 Task: Open Card Cloud Migration Planning in Board Product Development to Workspace Information Management and add a team member Softage.3@softage.net, a label Green, a checklist Patent Application, an attachment from your computer, a color Green and finally, add a card description 'Create and send out employee engagement survey on company vision' and a comment 'Given the potential impact of this task on our company culture of innovation, let us ensure that we approach it with a sense of curiosity and a willingness to explore new ideas.'. Add a start date 'Jan 07, 1900' with a due date 'Jan 14, 1900'
Action: Mouse moved to (568, 147)
Screenshot: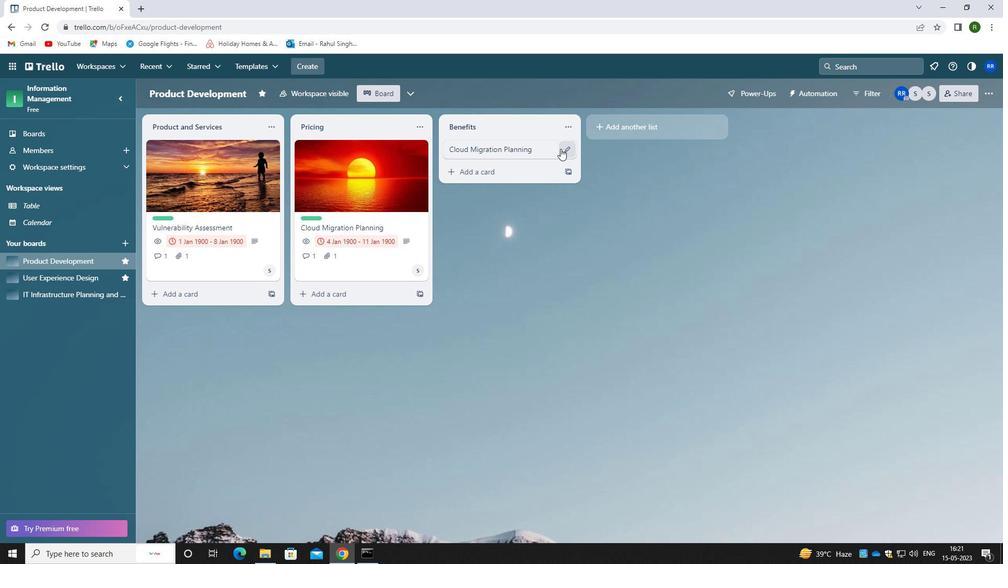 
Action: Mouse pressed left at (568, 147)
Screenshot: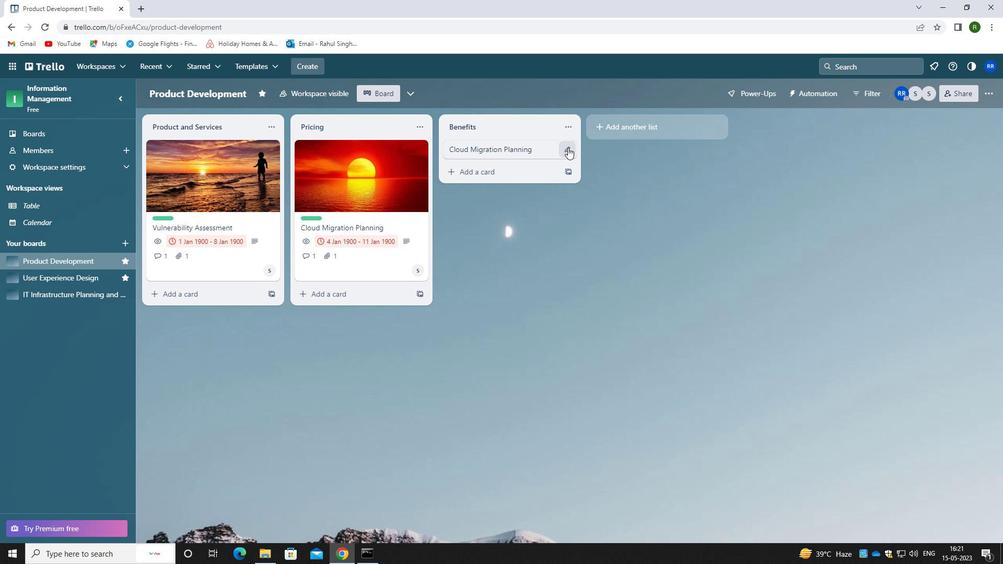 
Action: Mouse moved to (600, 146)
Screenshot: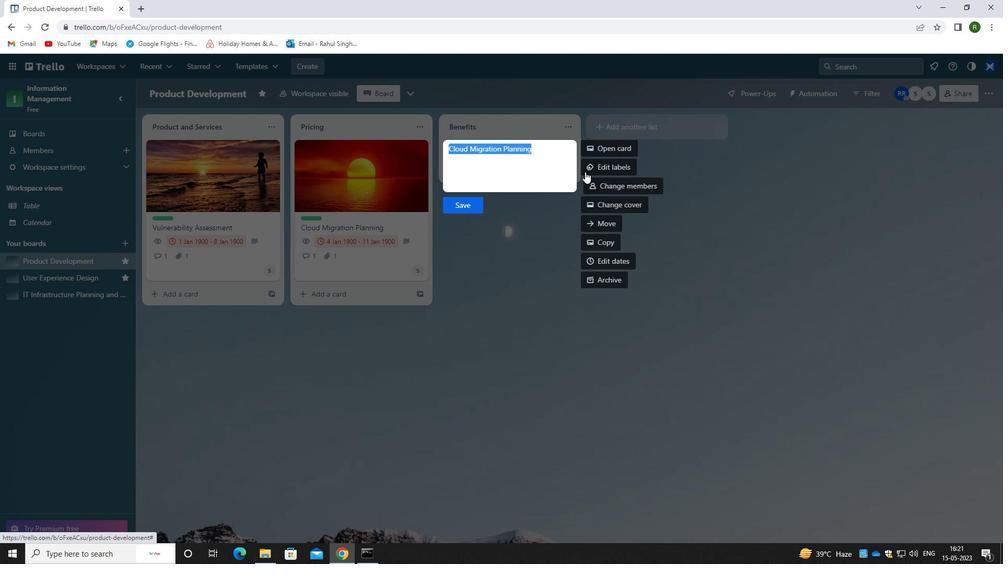 
Action: Mouse pressed left at (600, 146)
Screenshot: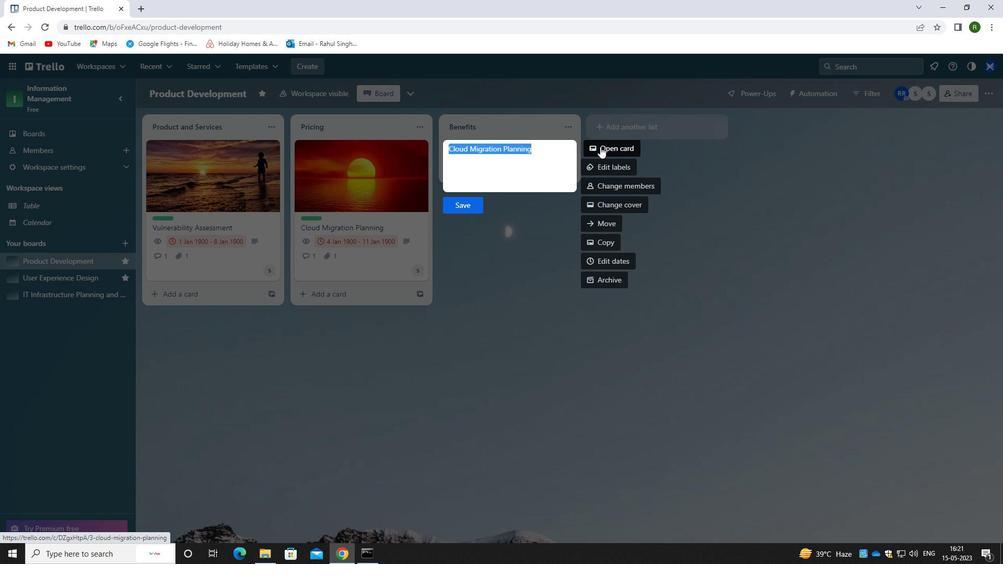 
Action: Mouse moved to (623, 183)
Screenshot: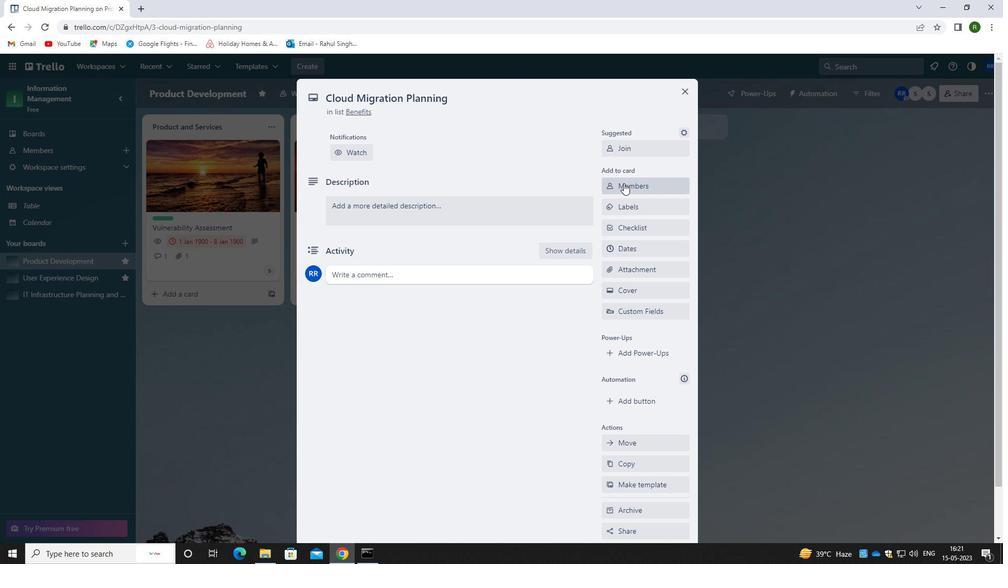 
Action: Mouse pressed left at (623, 183)
Screenshot: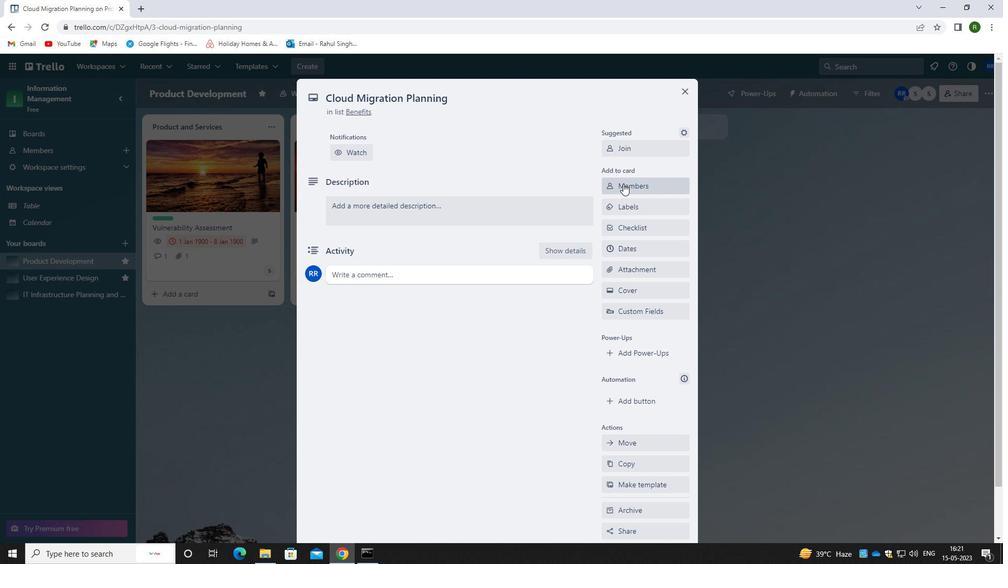 
Action: Mouse moved to (652, 218)
Screenshot: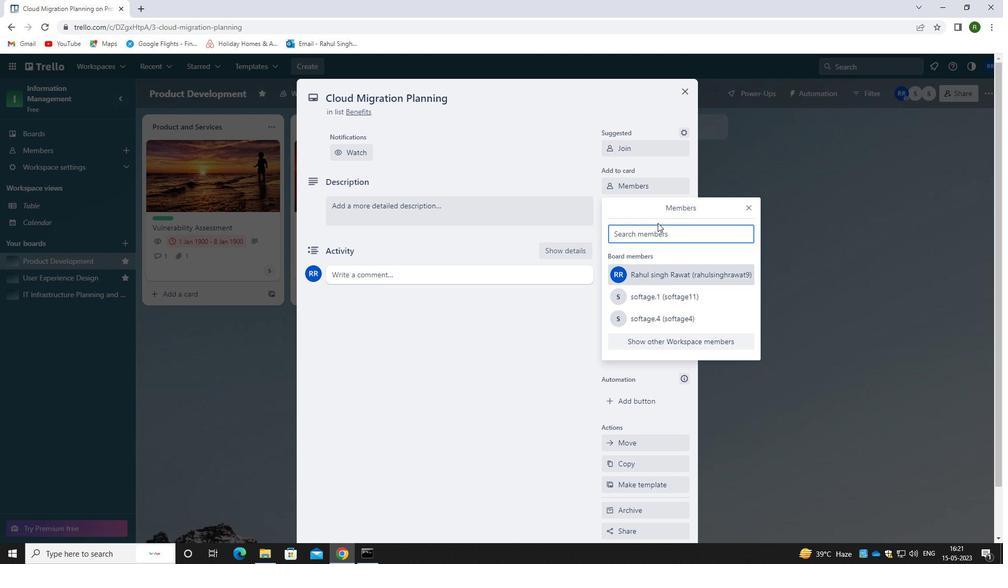 
Action: Key pressed <Key.caps_lock>s<Key.caps_lock>oftage.3<Key.shift>@SOFTAGE.NET
Screenshot: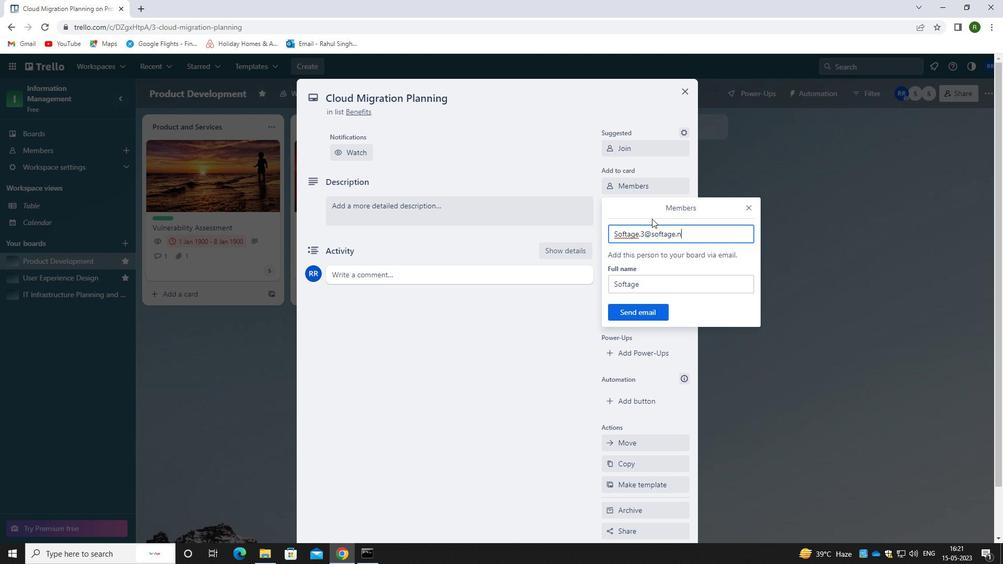
Action: Mouse moved to (630, 304)
Screenshot: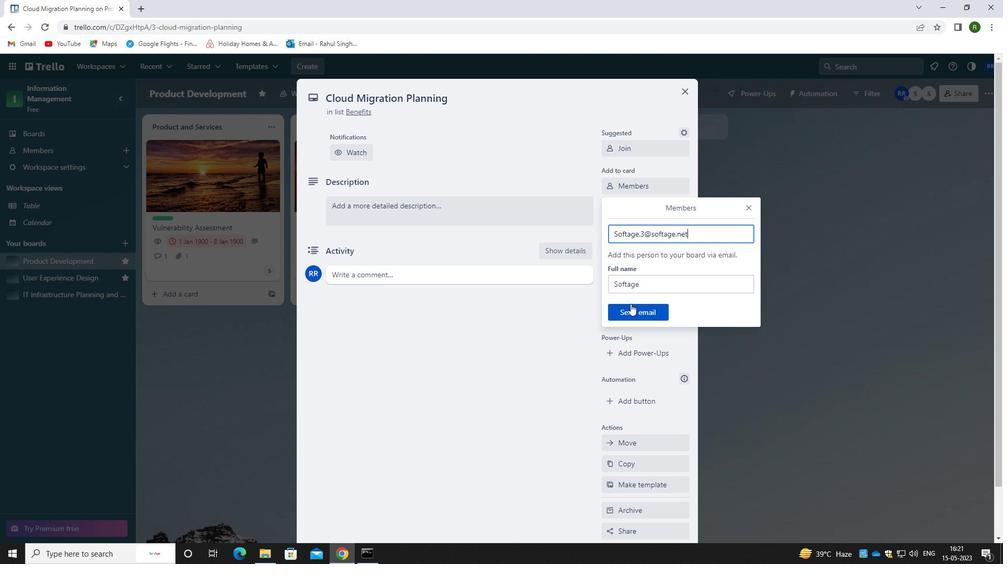 
Action: Mouse pressed left at (630, 304)
Screenshot: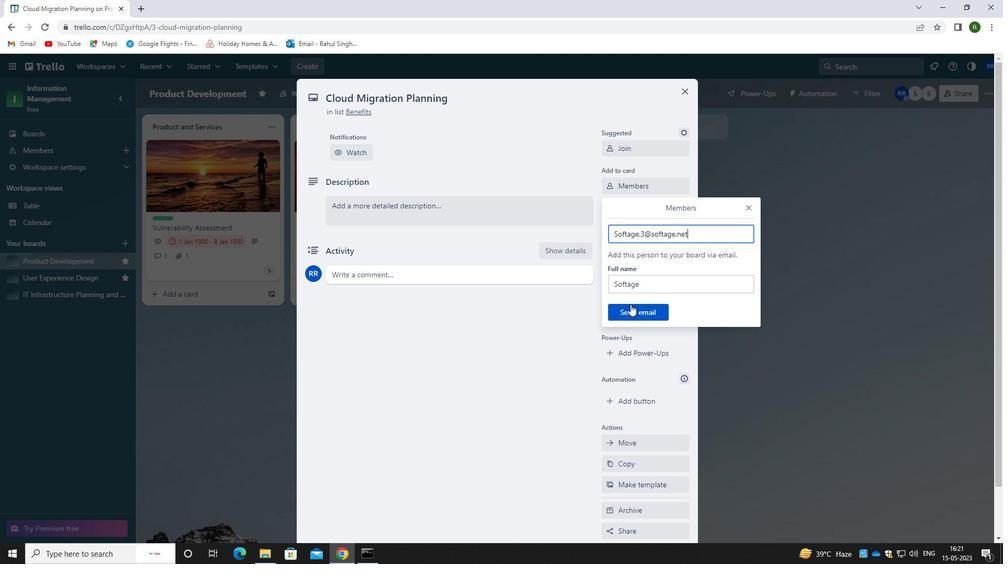 
Action: Mouse moved to (627, 209)
Screenshot: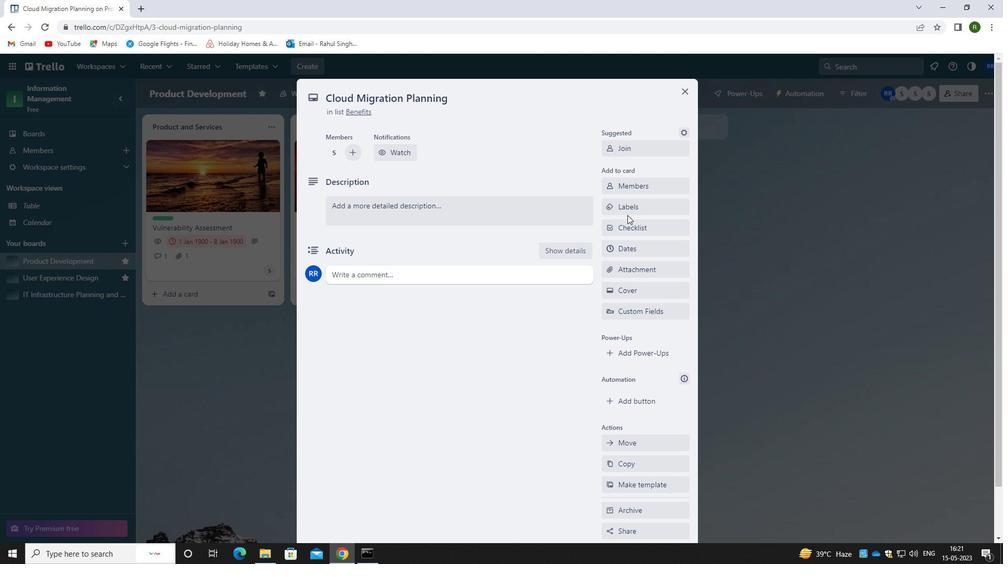 
Action: Mouse pressed left at (627, 209)
Screenshot: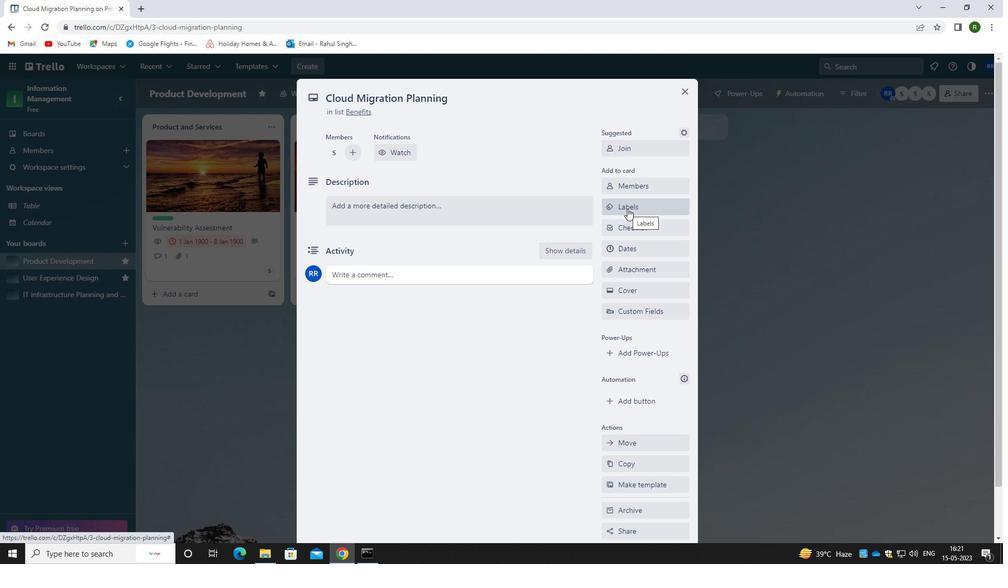 
Action: Mouse moved to (631, 255)
Screenshot: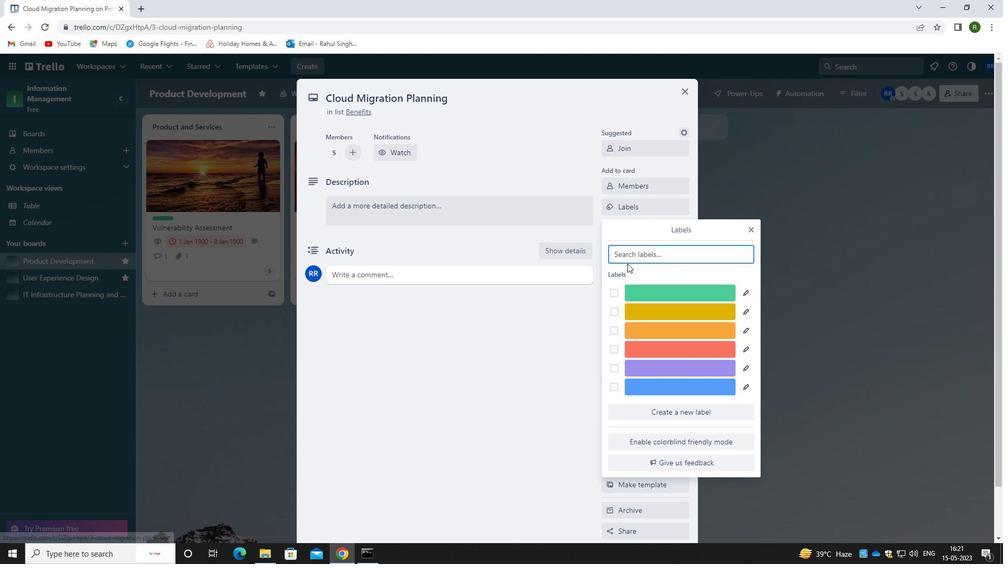 
Action: Key pressed GREEN
Screenshot: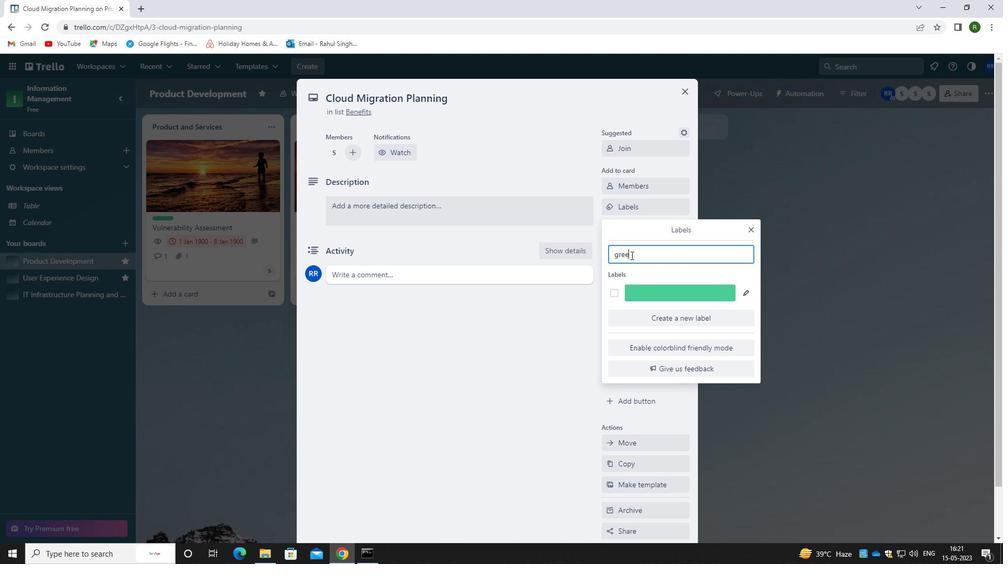 
Action: Mouse moved to (617, 294)
Screenshot: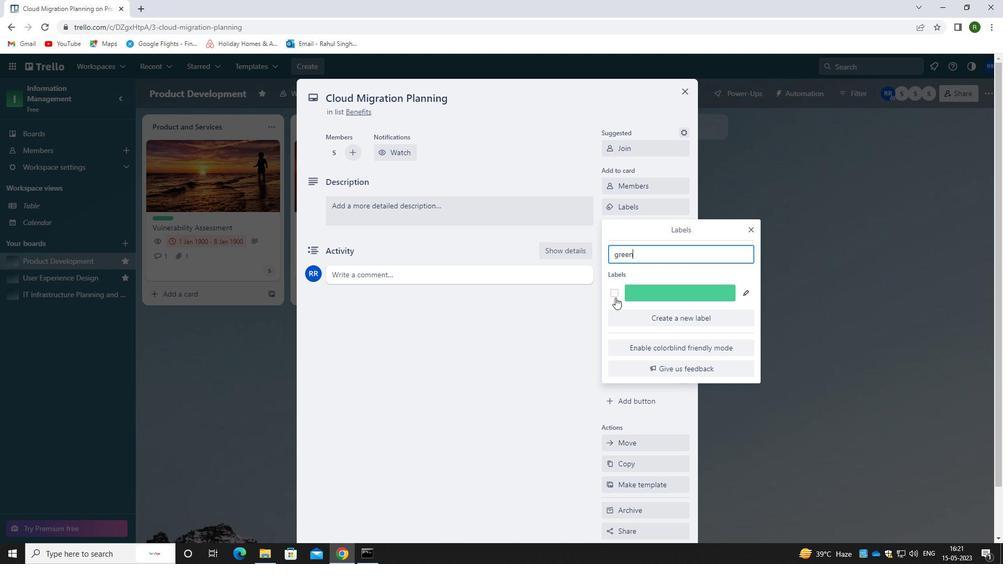
Action: Mouse pressed left at (617, 294)
Screenshot: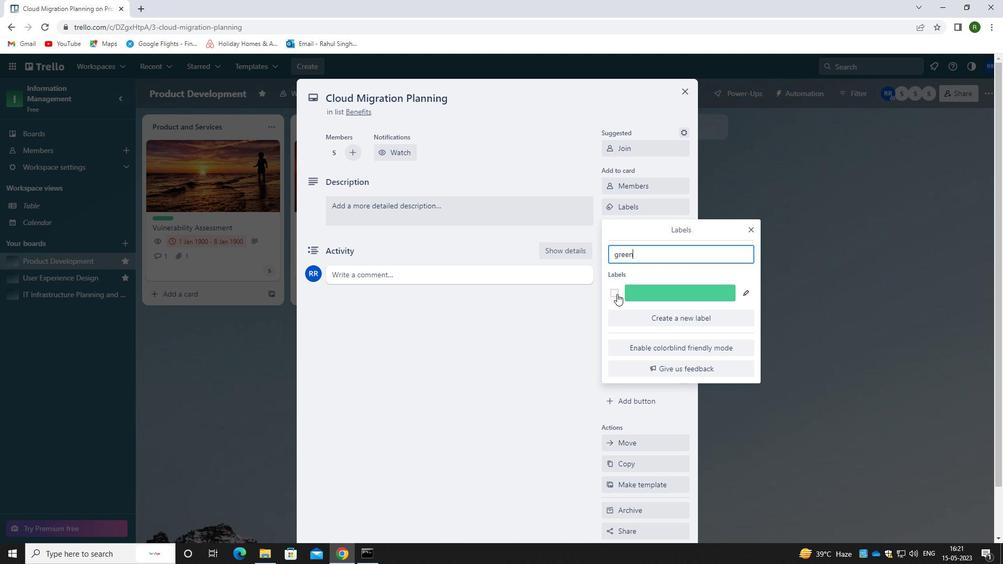 
Action: Mouse moved to (551, 362)
Screenshot: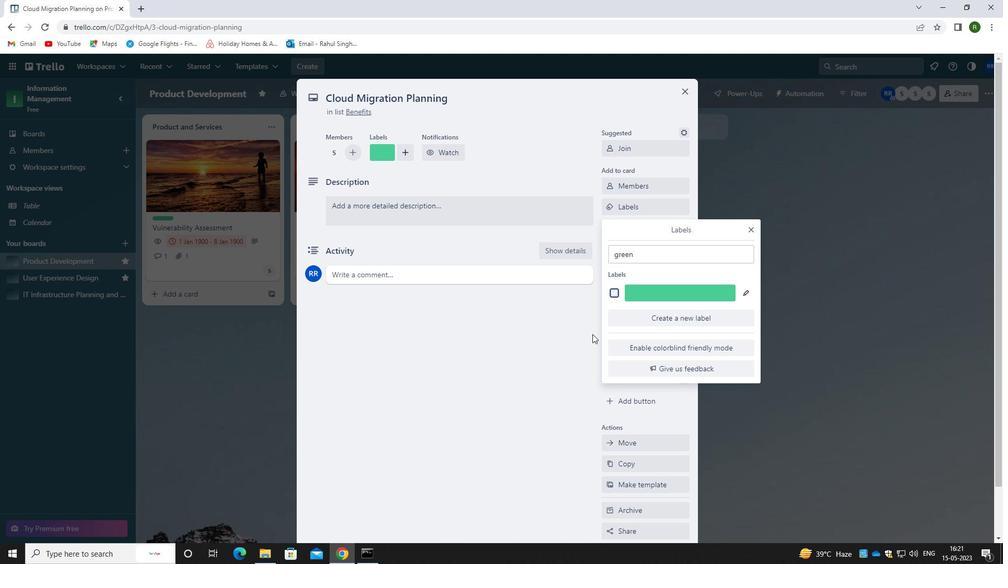 
Action: Mouse pressed left at (551, 362)
Screenshot: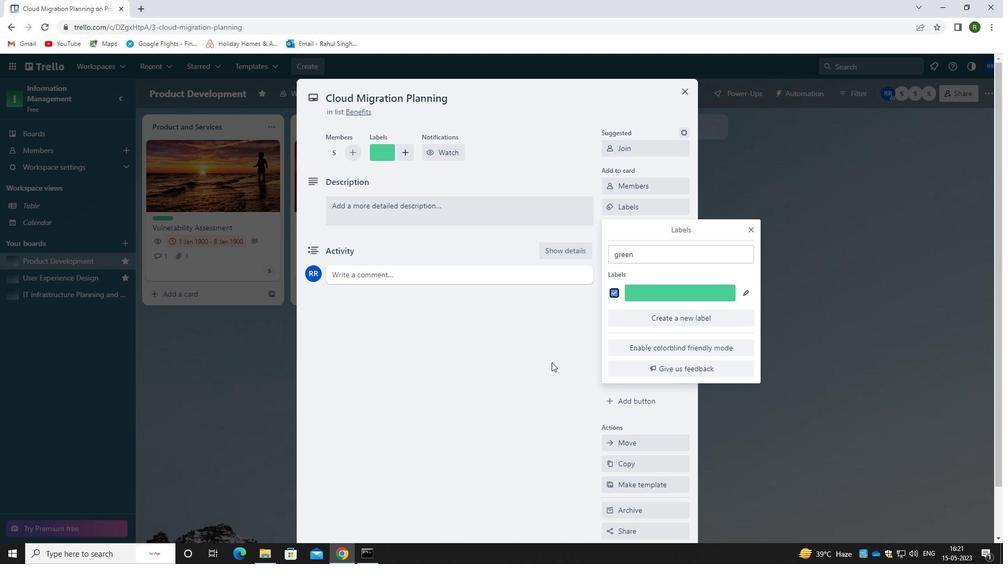
Action: Mouse moved to (632, 229)
Screenshot: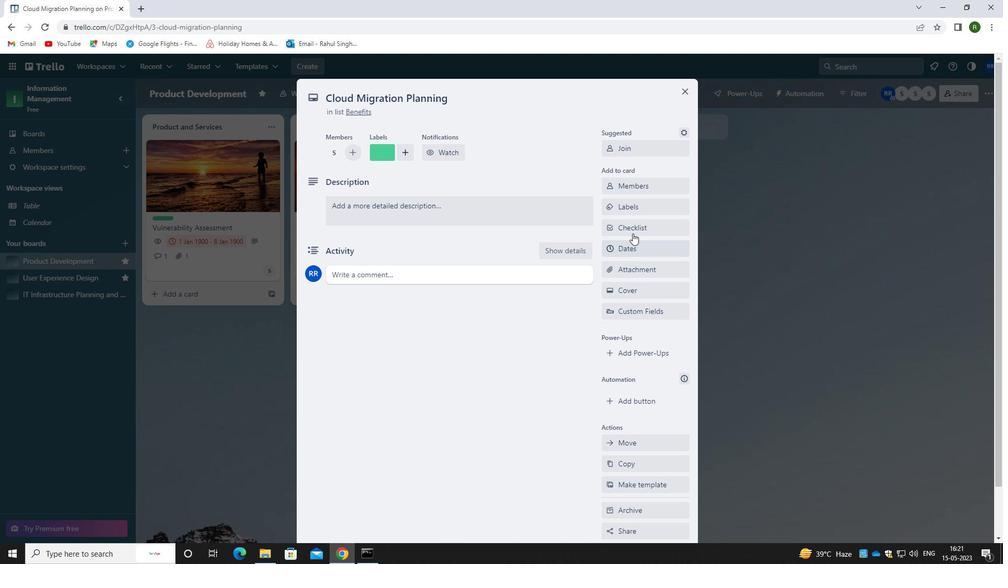 
Action: Mouse pressed left at (632, 229)
Screenshot: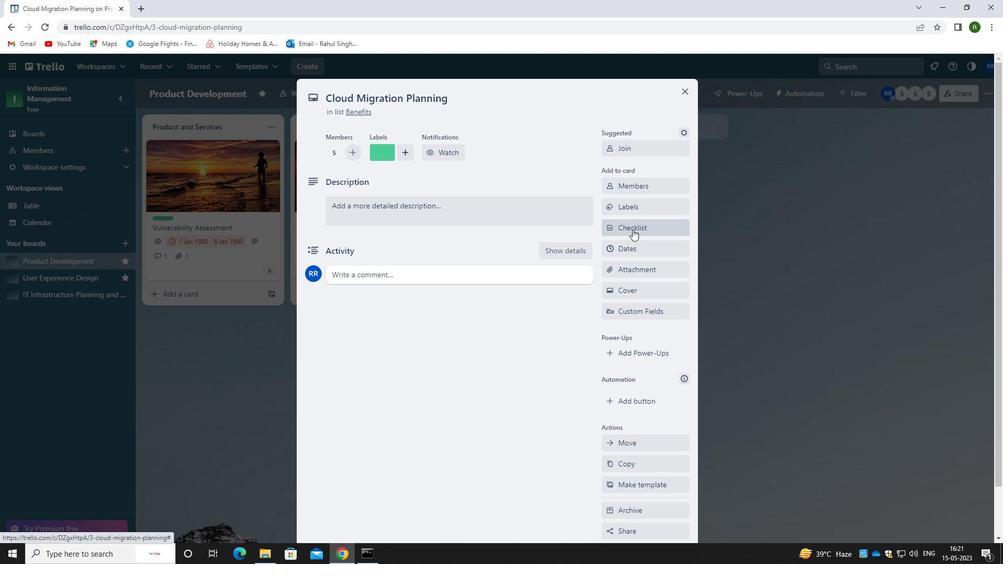 
Action: Mouse moved to (633, 239)
Screenshot: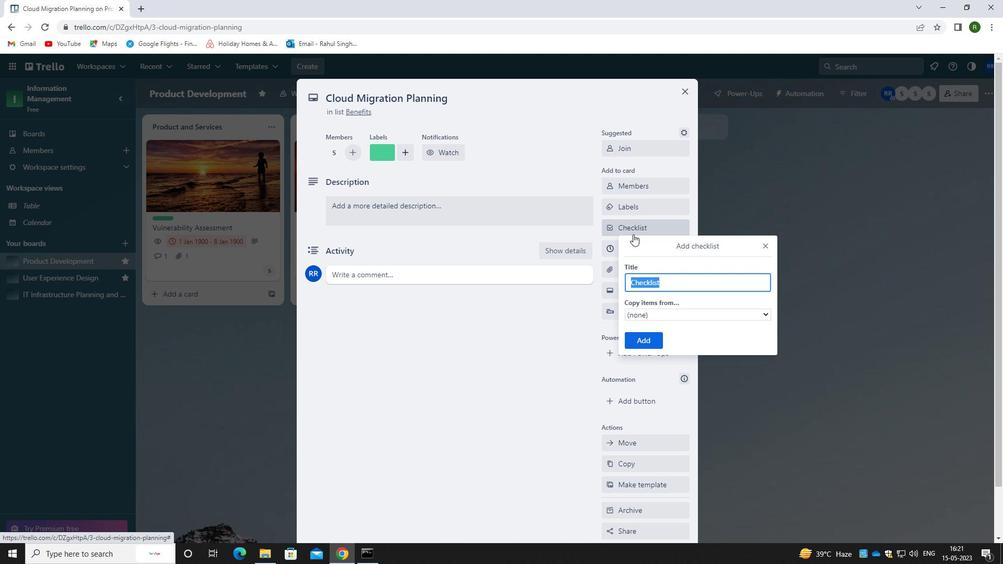 
Action: Key pressed <Key.shift>PATENT<Key.space>APLLICATION
Screenshot: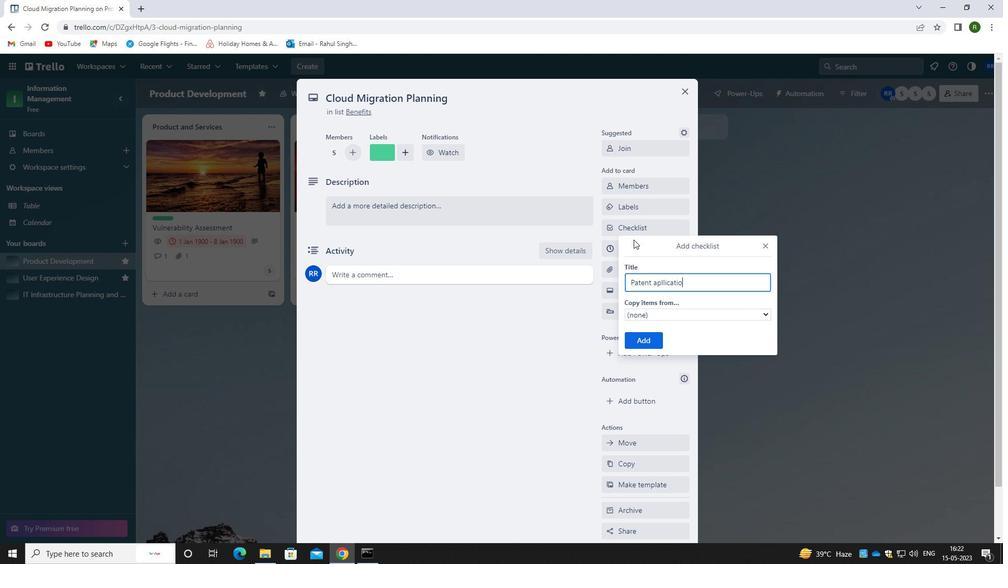 
Action: Mouse moved to (683, 274)
Screenshot: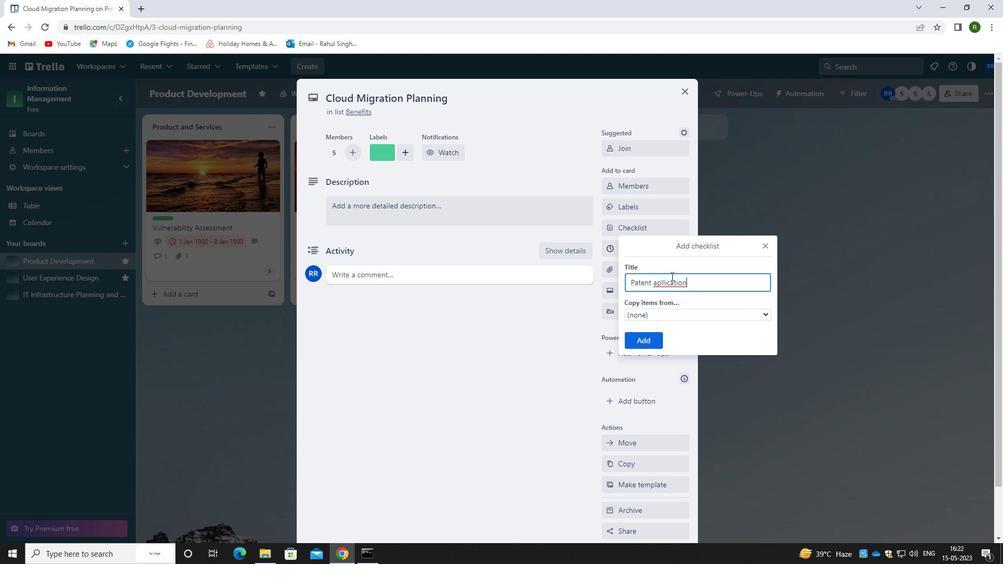 
Action: Key pressed <Key.backspace><Key.backspace><Key.backspace><Key.backspace><Key.backspace><Key.backspace><Key.backspace><Key.backspace><Key.backspace>
Screenshot: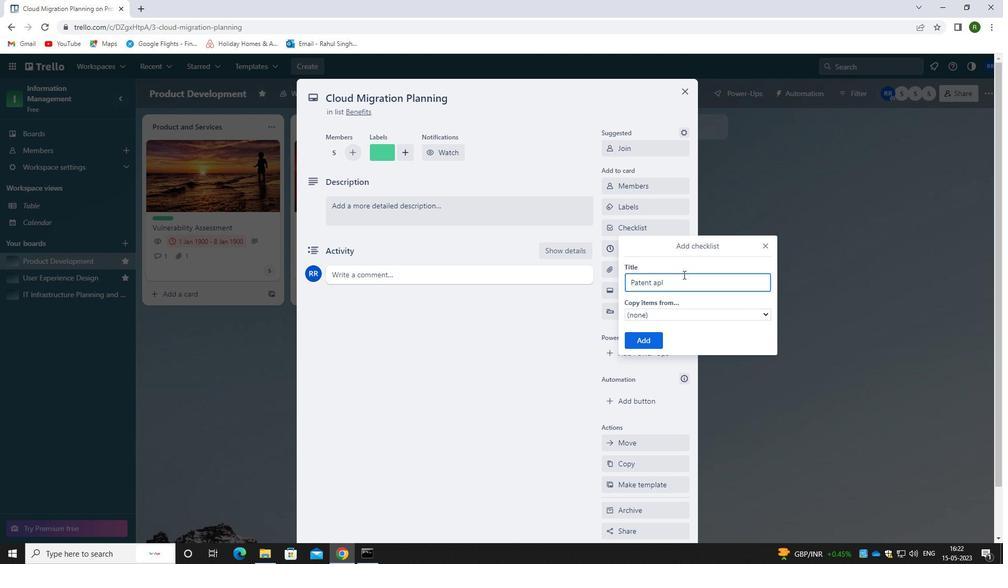 
Action: Mouse moved to (712, 306)
Screenshot: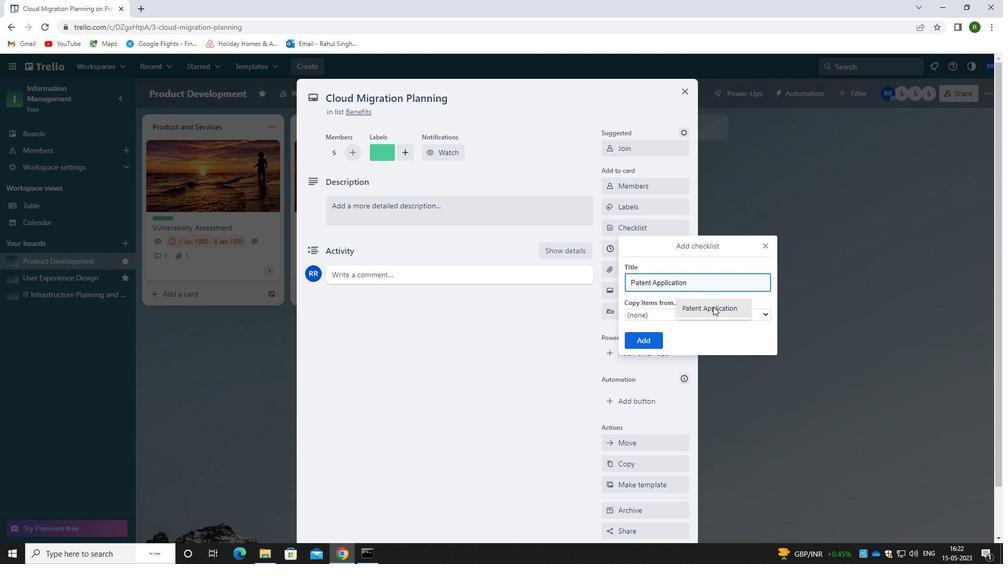 
Action: Mouse pressed left at (712, 306)
Screenshot: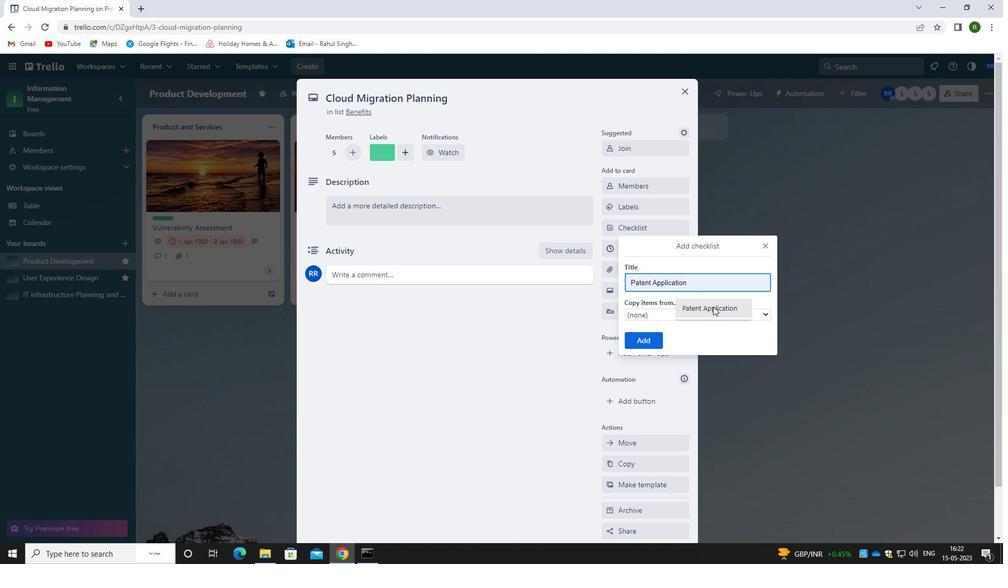 
Action: Mouse moved to (643, 343)
Screenshot: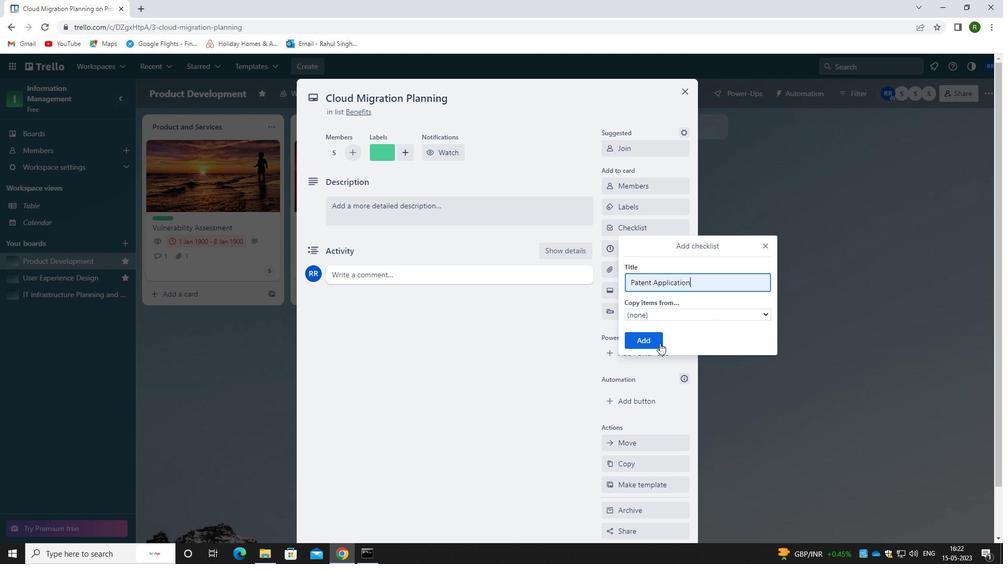 
Action: Mouse pressed left at (643, 343)
Screenshot: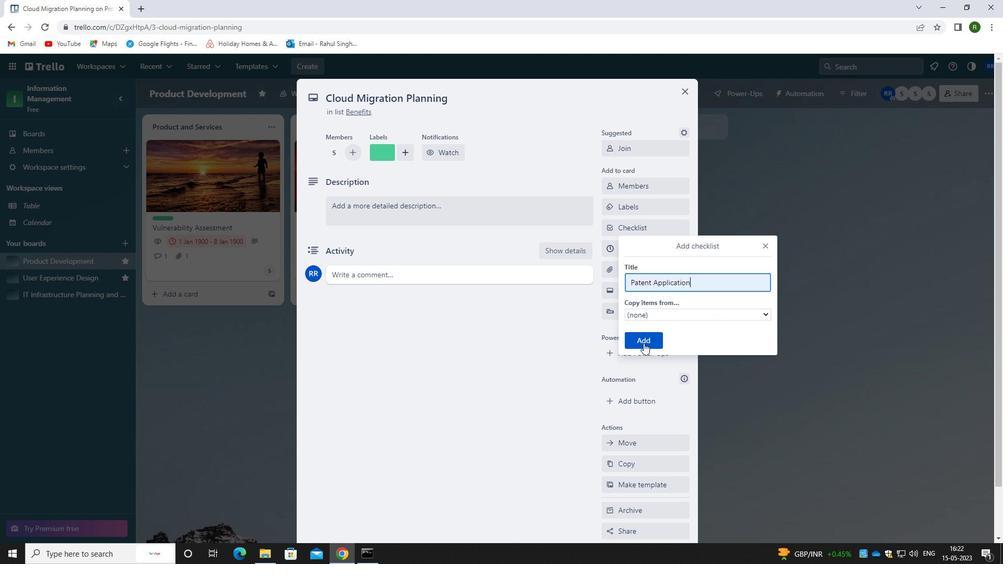 
Action: Mouse moved to (642, 273)
Screenshot: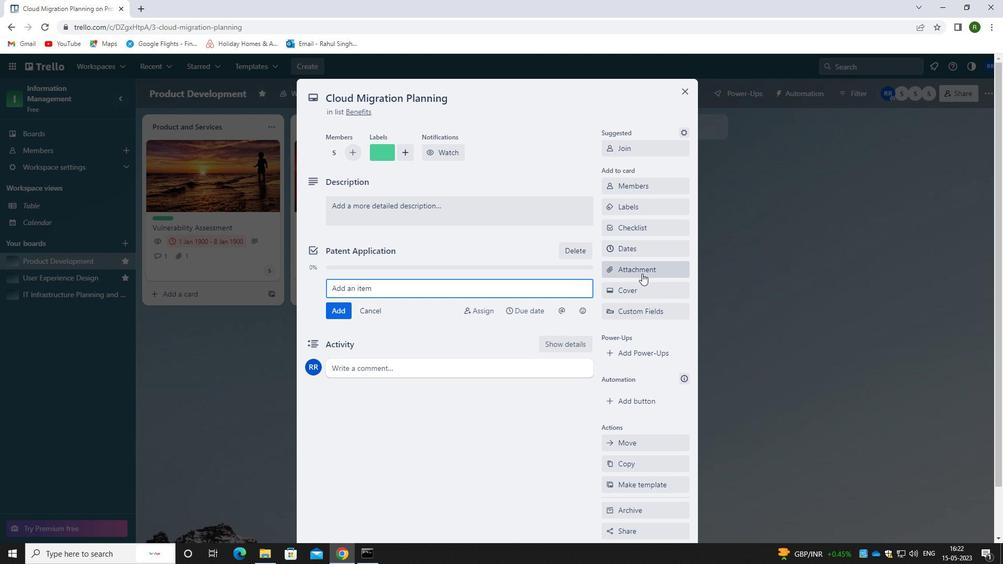 
Action: Mouse pressed left at (642, 273)
Screenshot: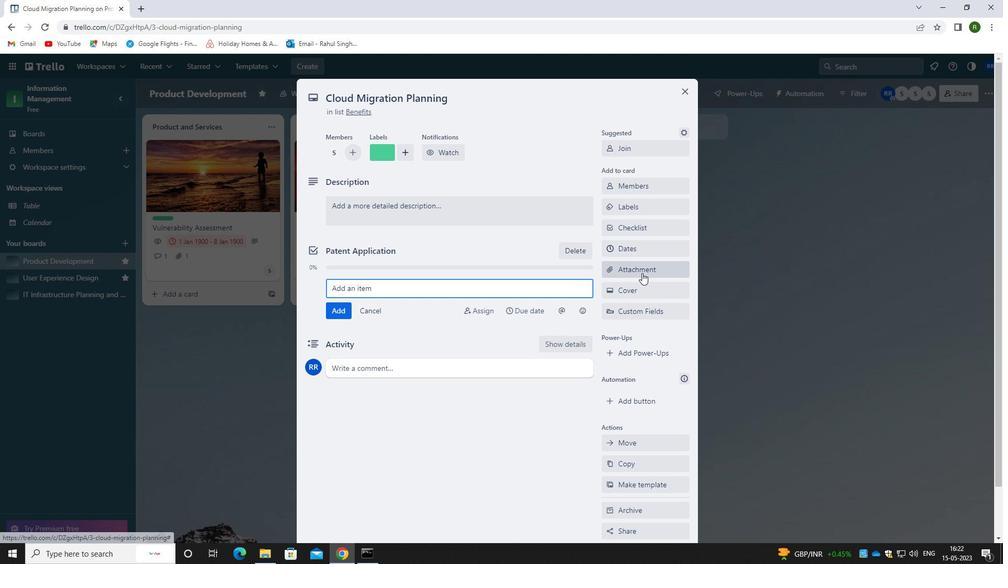 
Action: Mouse moved to (642, 319)
Screenshot: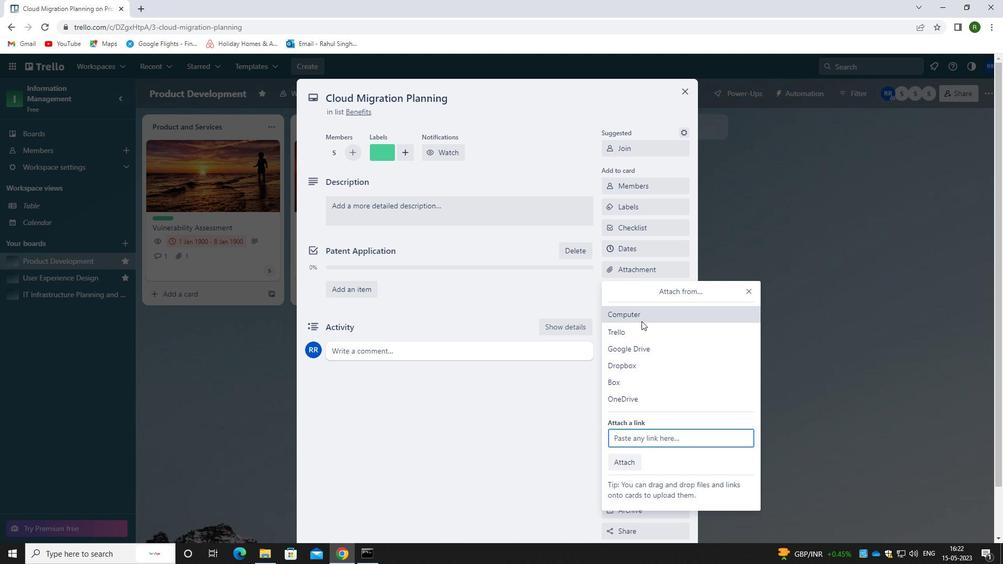 
Action: Mouse pressed left at (642, 319)
Screenshot: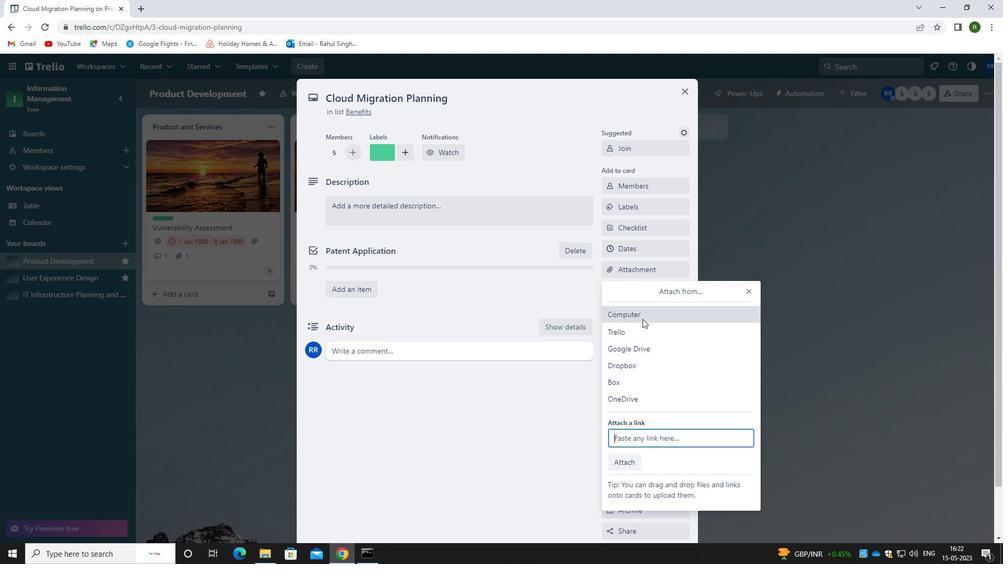 
Action: Mouse moved to (279, 93)
Screenshot: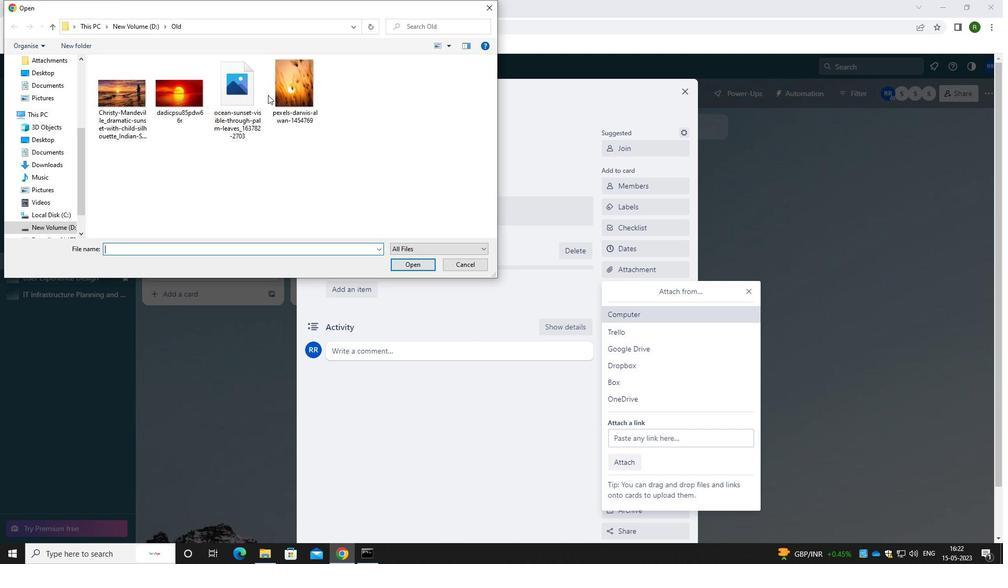 
Action: Mouse pressed left at (279, 93)
Screenshot: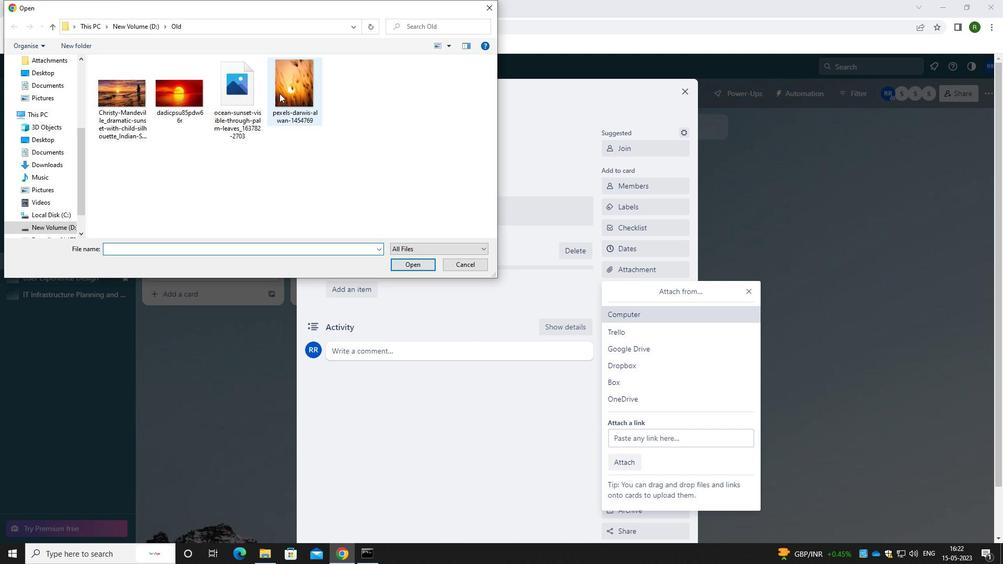 
Action: Mouse moved to (411, 264)
Screenshot: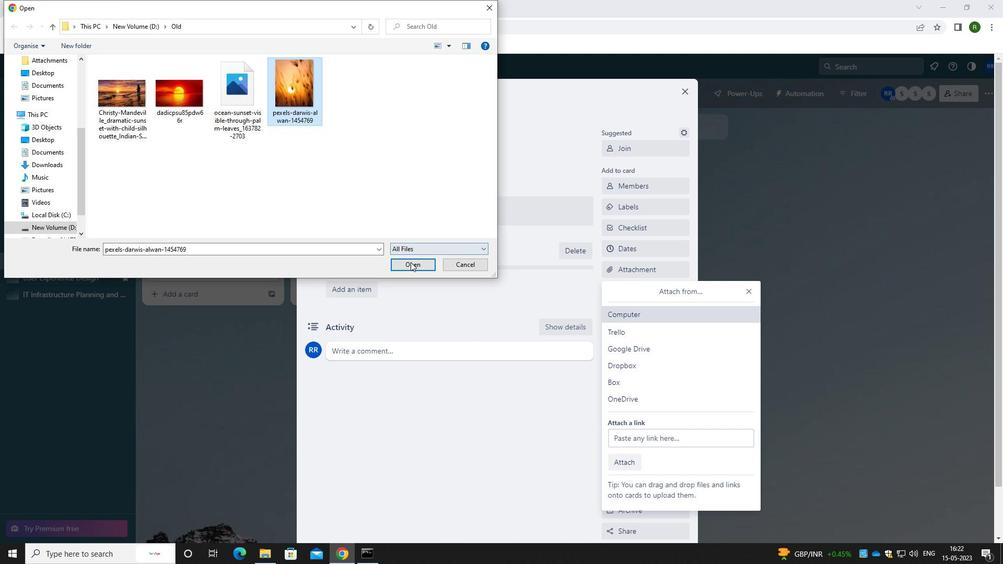
Action: Mouse pressed left at (411, 264)
Screenshot: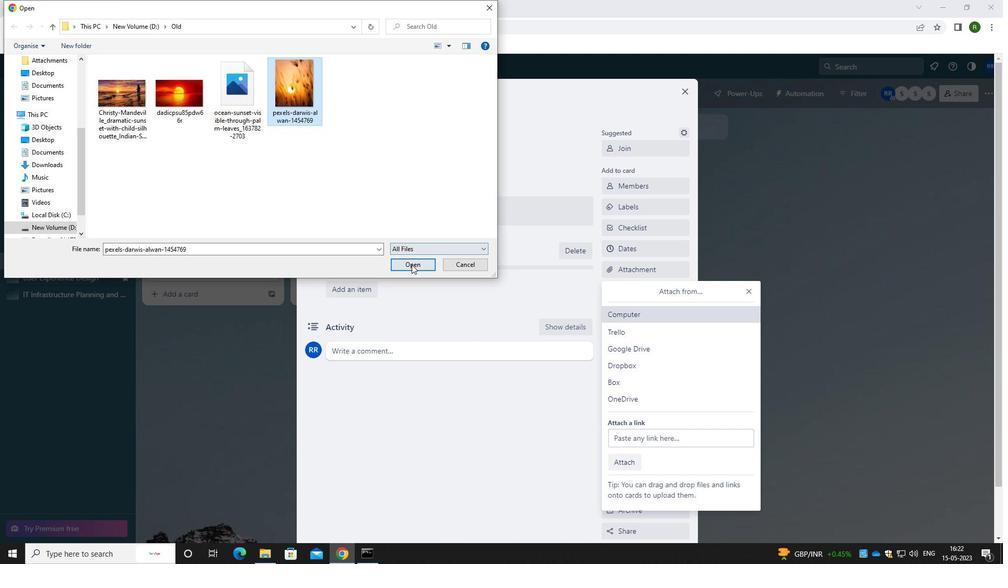 
Action: Mouse moved to (424, 214)
Screenshot: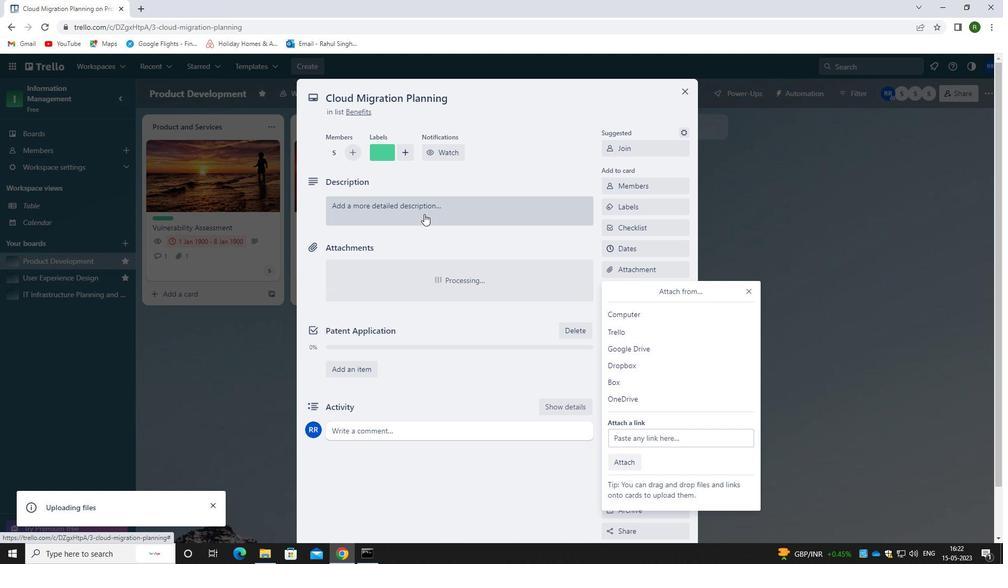 
Action: Mouse pressed left at (424, 214)
Screenshot: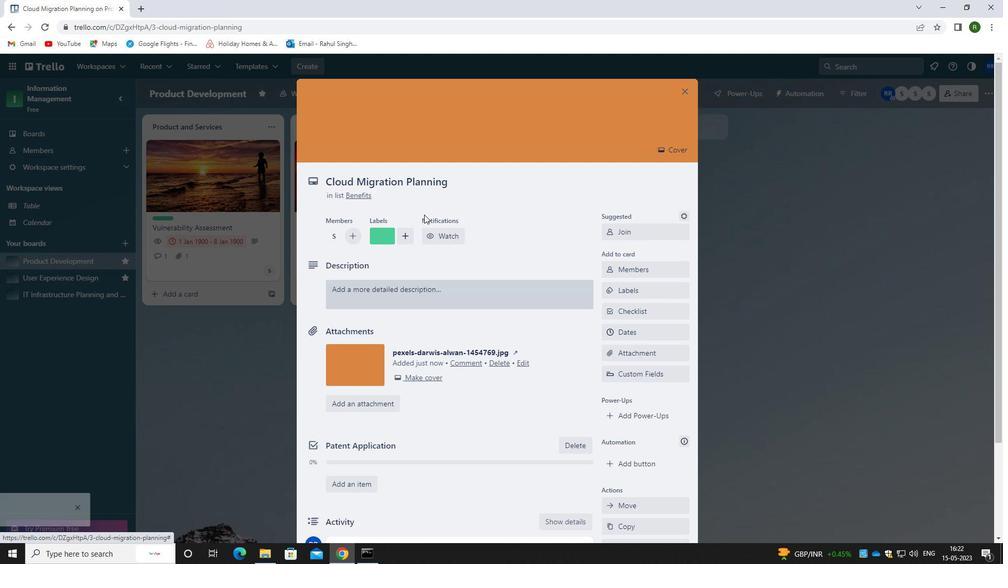 
Action: Mouse moved to (421, 301)
Screenshot: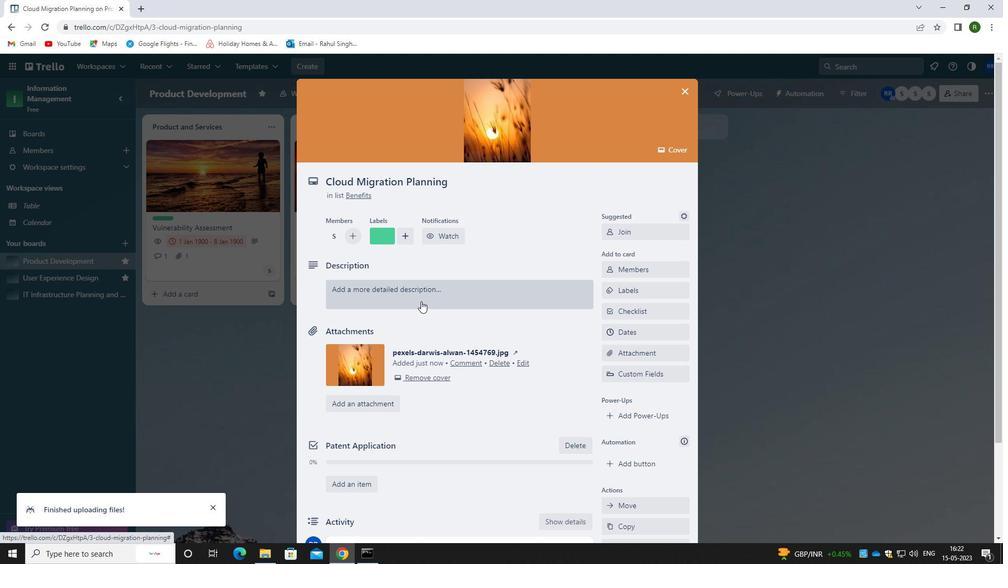 
Action: Mouse pressed left at (421, 301)
Screenshot: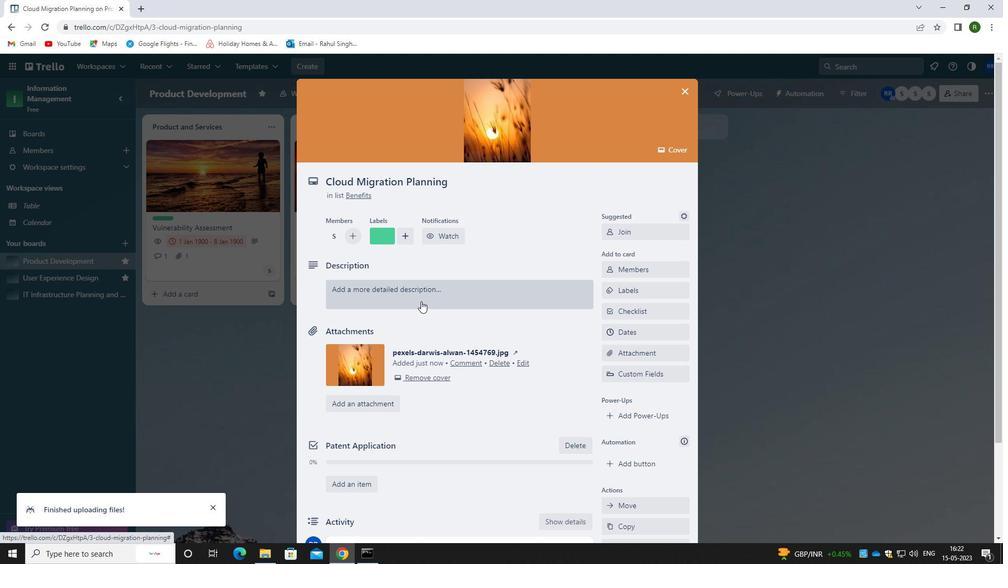 
Action: Mouse moved to (405, 342)
Screenshot: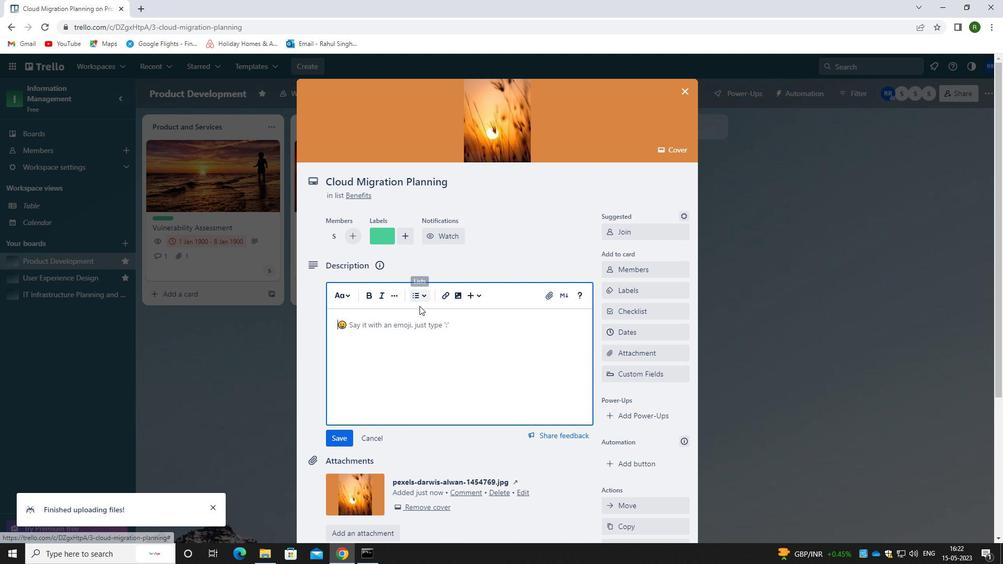 
Action: Mouse pressed left at (405, 342)
Screenshot: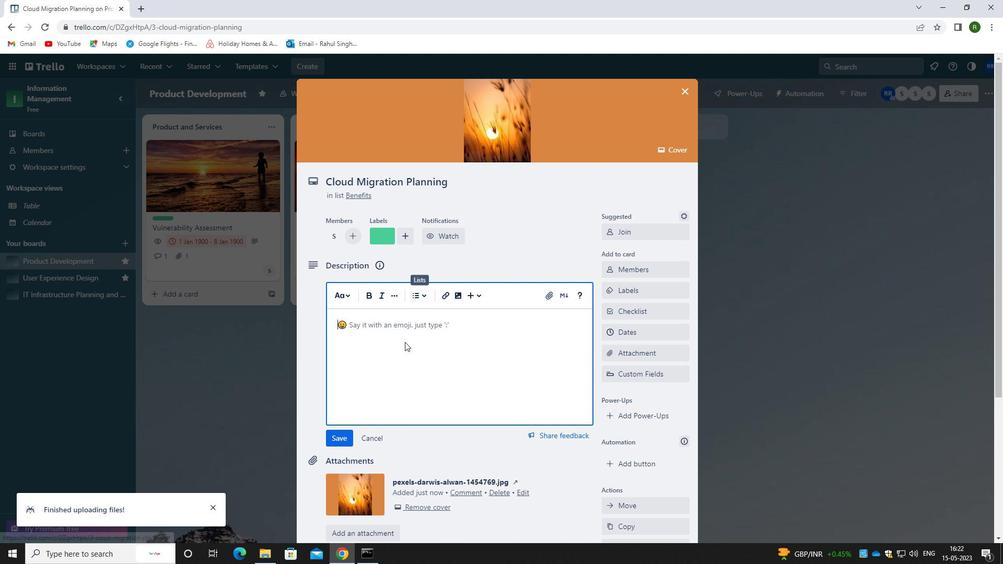 
Action: Mouse moved to (398, 339)
Screenshot: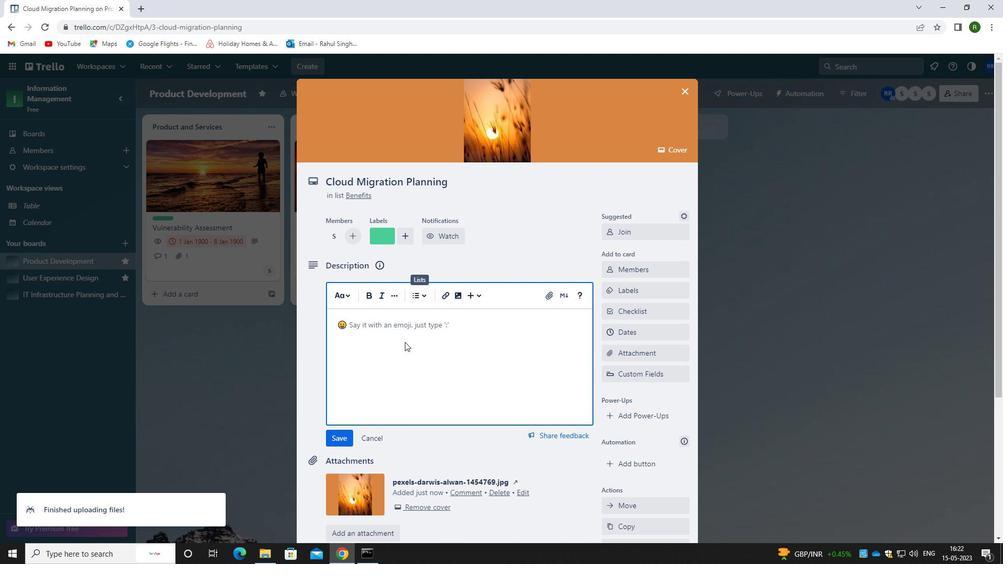 
Action: Key pressed <Key.caps_lock>C<Key.caps_lock>REATE<Key.space>AND<Key.space>SEND<Key.space>OUR<Key.backspace>T<Key.space>EMPLOYEE<Key.space>ENGAGMENT<Key.space><Key.backspace><Key.backspace><Key.backspace><Key.backspace><Key.backspace>EMENT<Key.space>SURVEY<Key.space>ON<Key.space>COMPANY<Key.space>VISION.
Screenshot: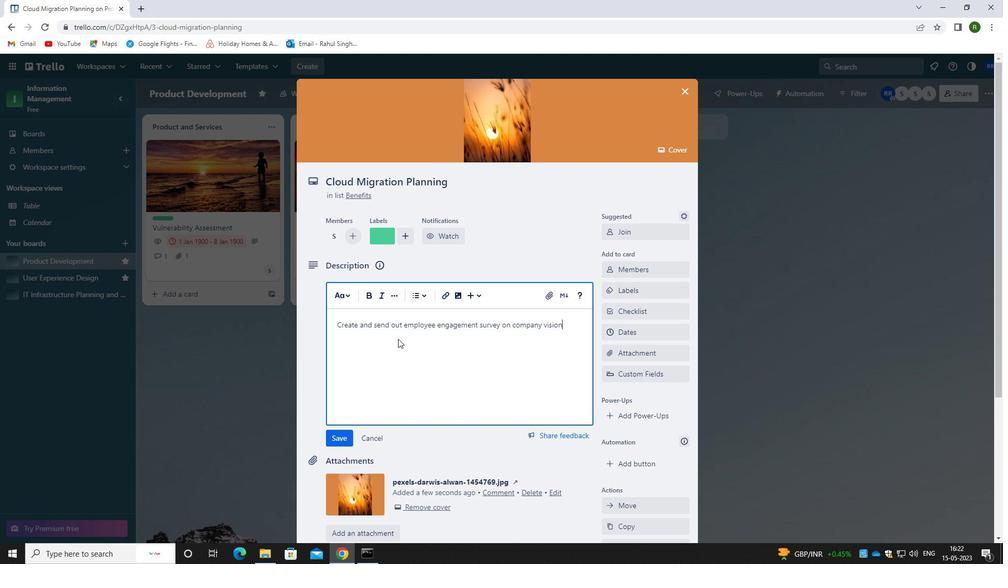 
Action: Mouse moved to (338, 437)
Screenshot: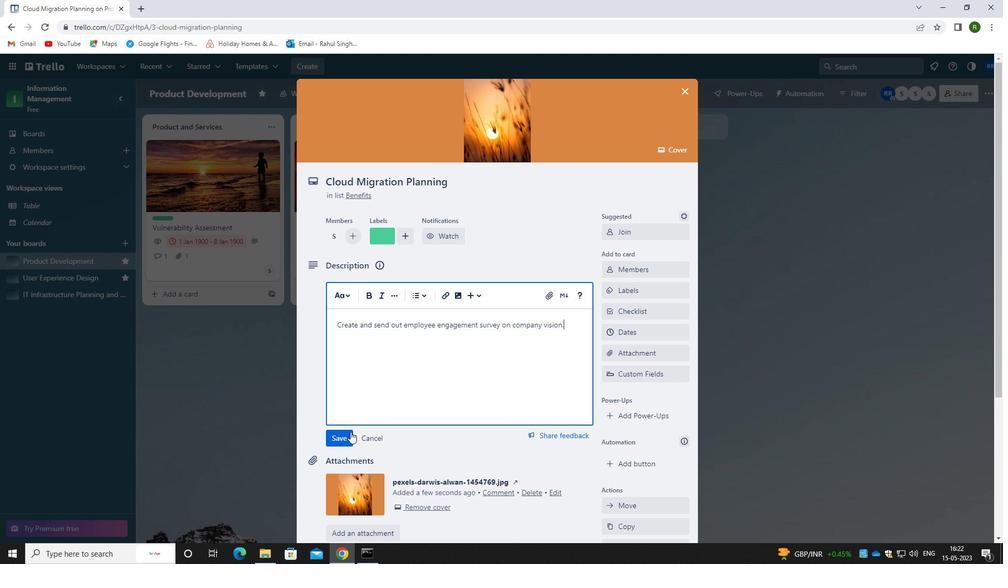 
Action: Mouse pressed left at (338, 437)
Screenshot: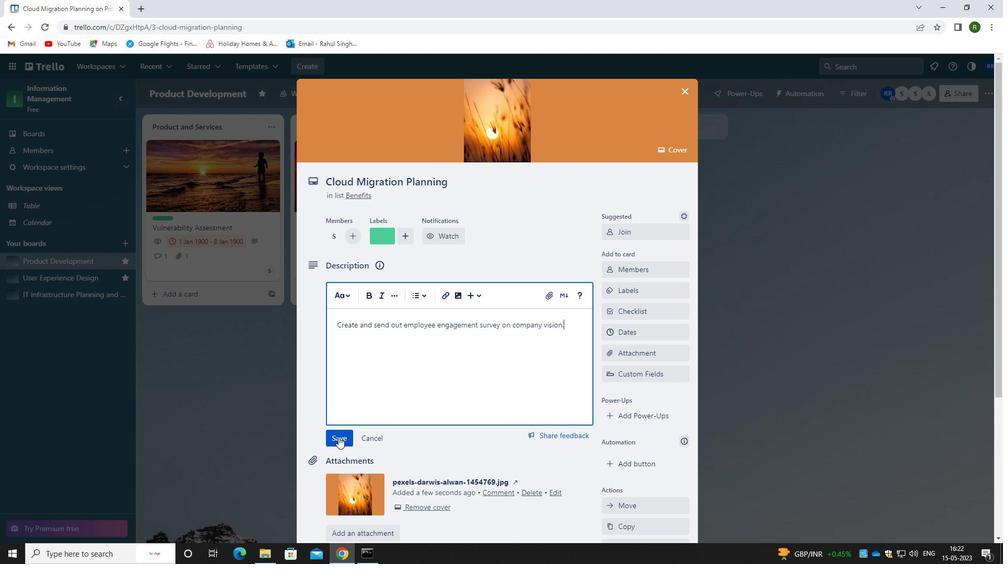 
Action: Mouse moved to (397, 389)
Screenshot: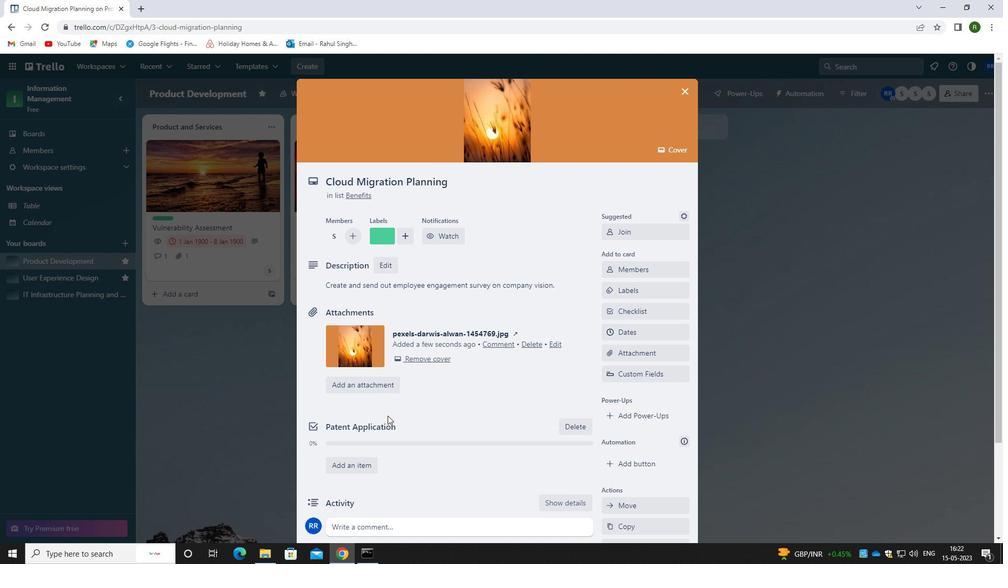 
Action: Mouse scrolled (397, 388) with delta (0, 0)
Screenshot: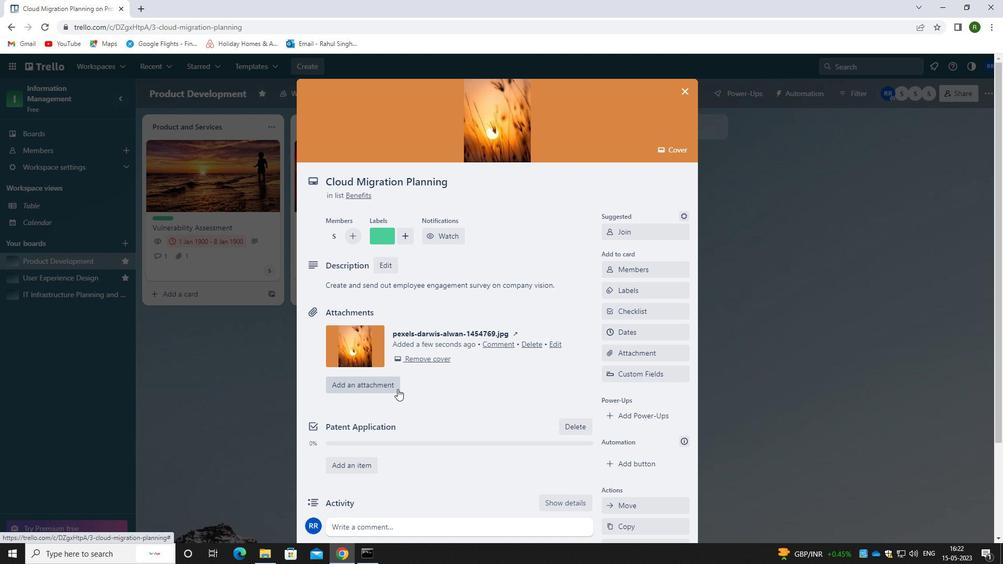 
Action: Mouse scrolled (397, 388) with delta (0, 0)
Screenshot: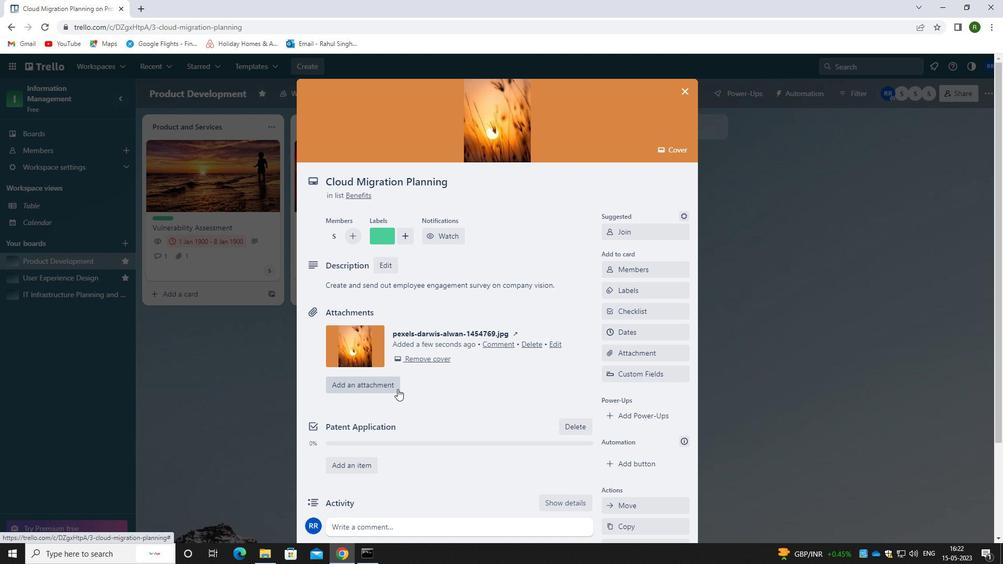 
Action: Mouse moved to (392, 425)
Screenshot: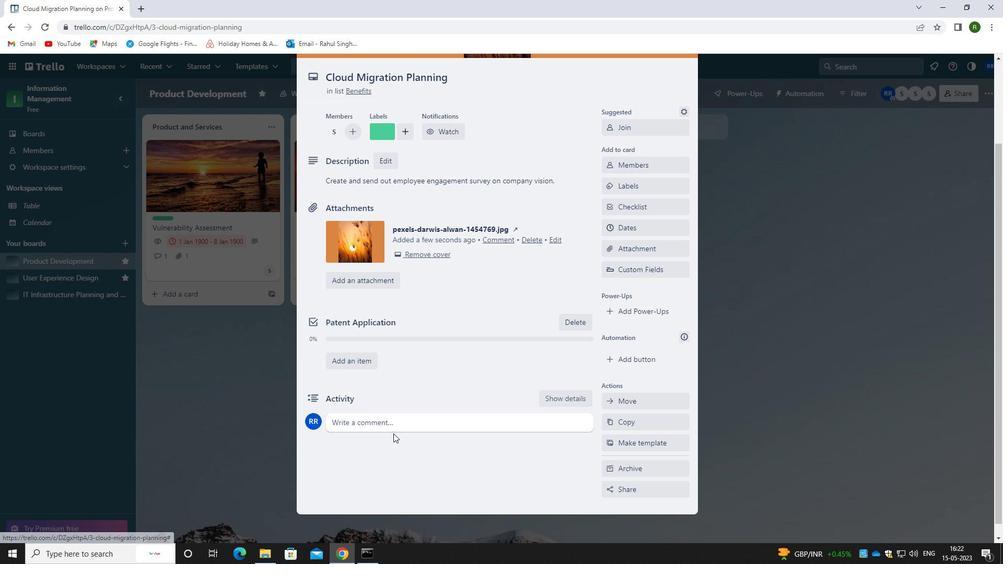 
Action: Mouse pressed left at (392, 425)
Screenshot: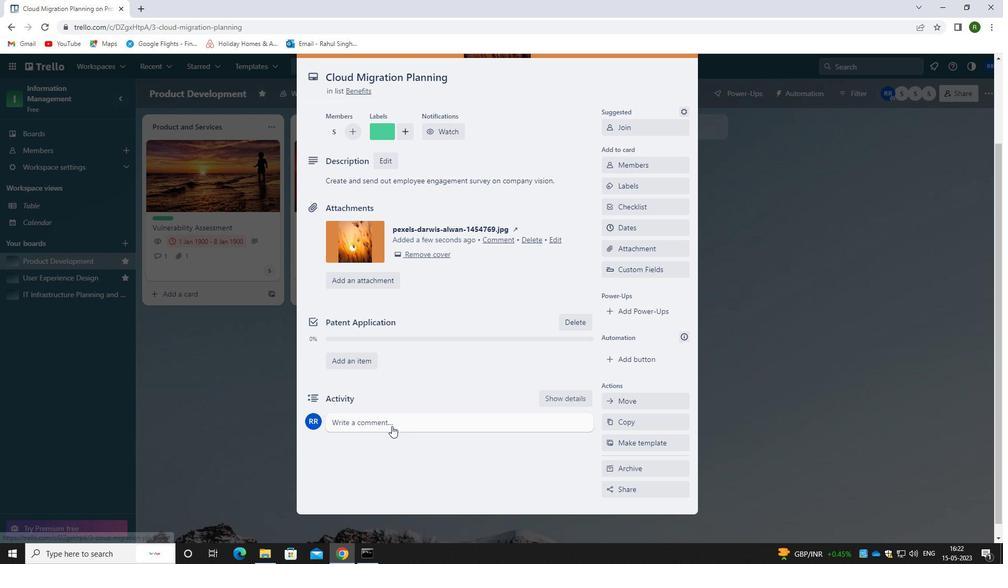 
Action: Mouse moved to (392, 462)
Screenshot: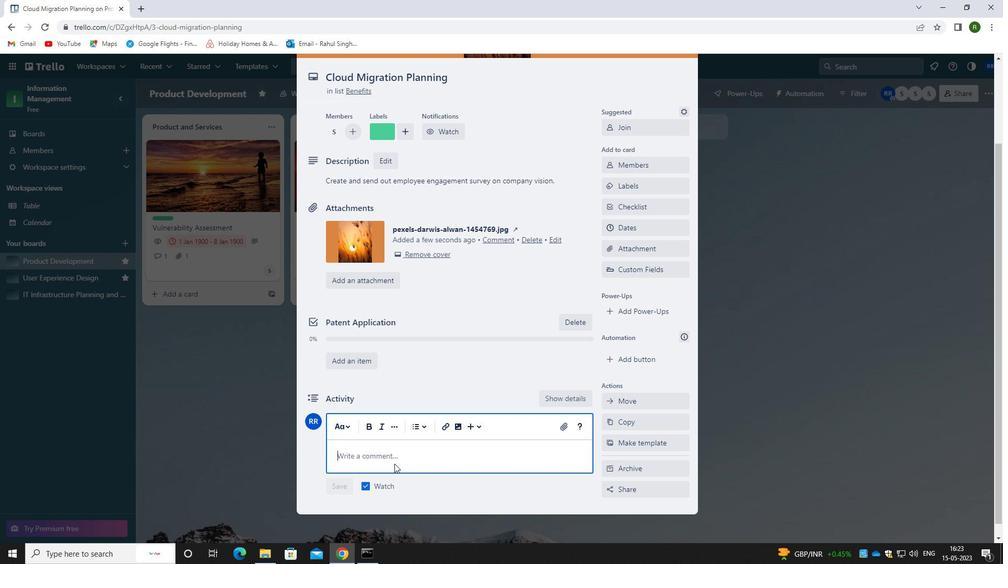 
Action: Mouse pressed left at (392, 462)
Screenshot: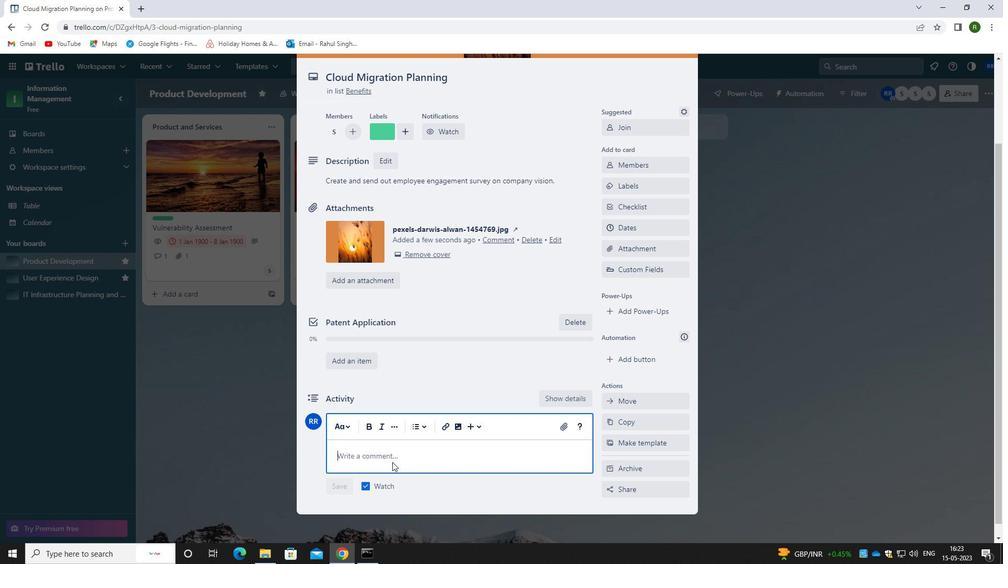 
Action: Key pressed <Key.caps_lock>G<Key.caps_lock>IVEN<Key.space><Key.backspace><Key.space>THE<Key.space>POTENTIAL<Key.space>IMPACT<Key.space>OF<Key.space>THIS<Key.space>TASK<Key.space>ON<Key.space>OUR<Key.space>COMPANY<Key.space>CUS<Key.backspace>LTURE<Key.space>OF<Key.space>INNOVATION,<Key.space>LET<Key.space>US<Key.space>ENSURE<Key.space>THAT<Key.space>WE<Key.space>APPROACH<Key.space>IT<Key.space>WITH<Key.space>A<Key.space>SENSE<Key.space>OF<Key.space>CURIOSITY<Key.space>AND<Key.space>A<Key.space>WILLINGNESS<Key.space>TO<Key.space>EXPLORE<Key.space>NEW<Key.space>IDEAS.
Screenshot: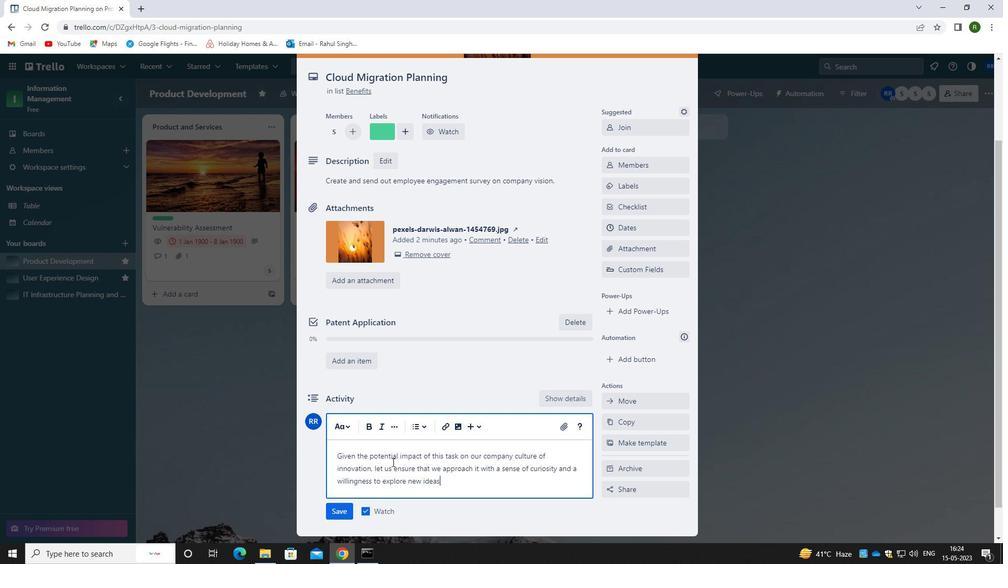 
Action: Mouse moved to (340, 512)
Screenshot: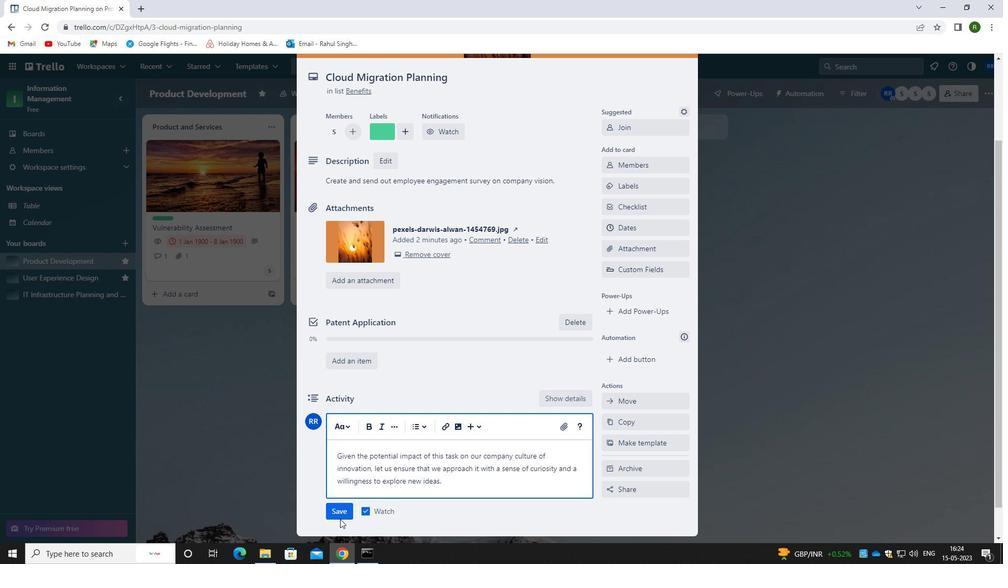 
Action: Mouse pressed left at (340, 512)
Screenshot: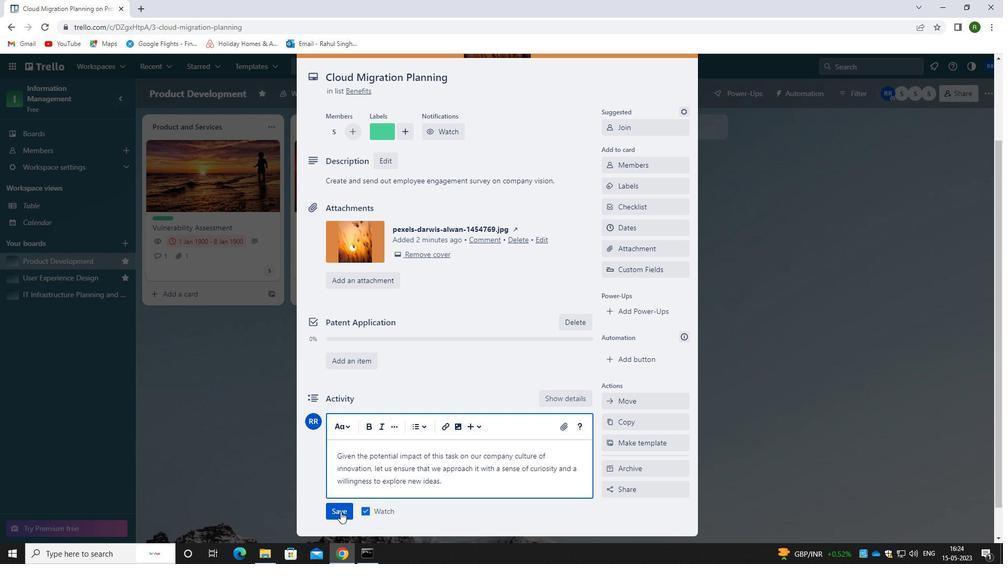 
Action: Mouse moved to (631, 225)
Screenshot: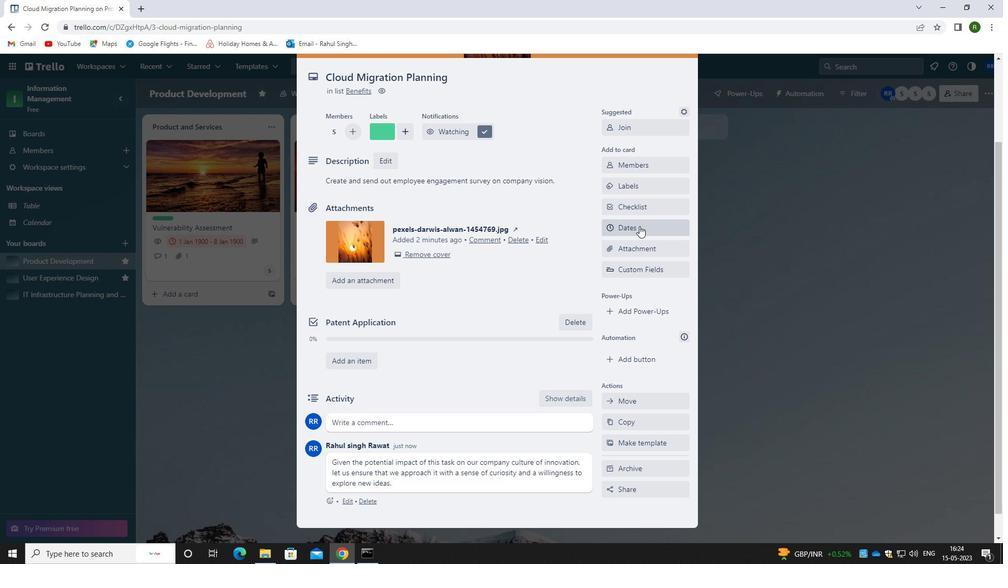 
Action: Mouse pressed left at (631, 225)
Screenshot: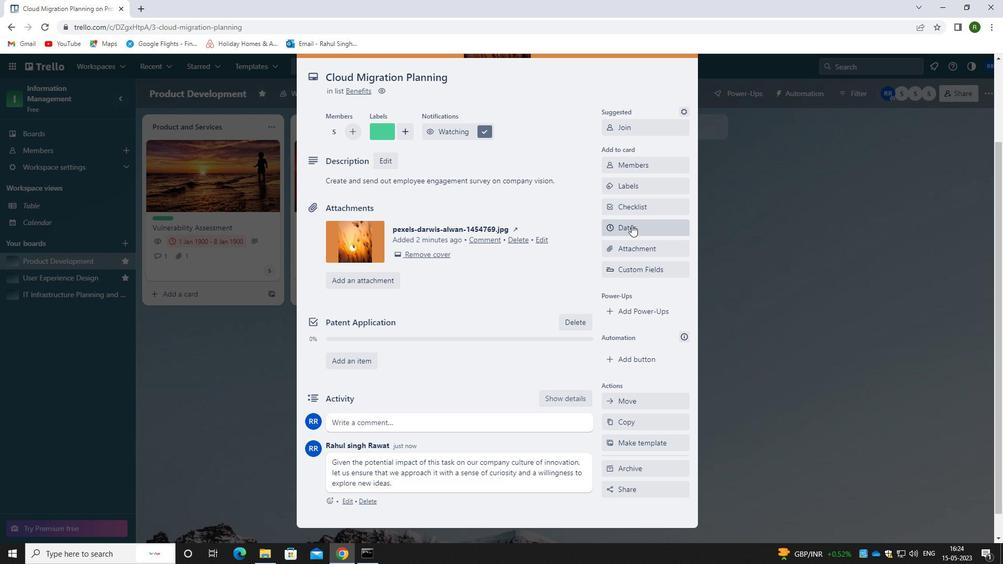 
Action: Mouse moved to (612, 281)
Screenshot: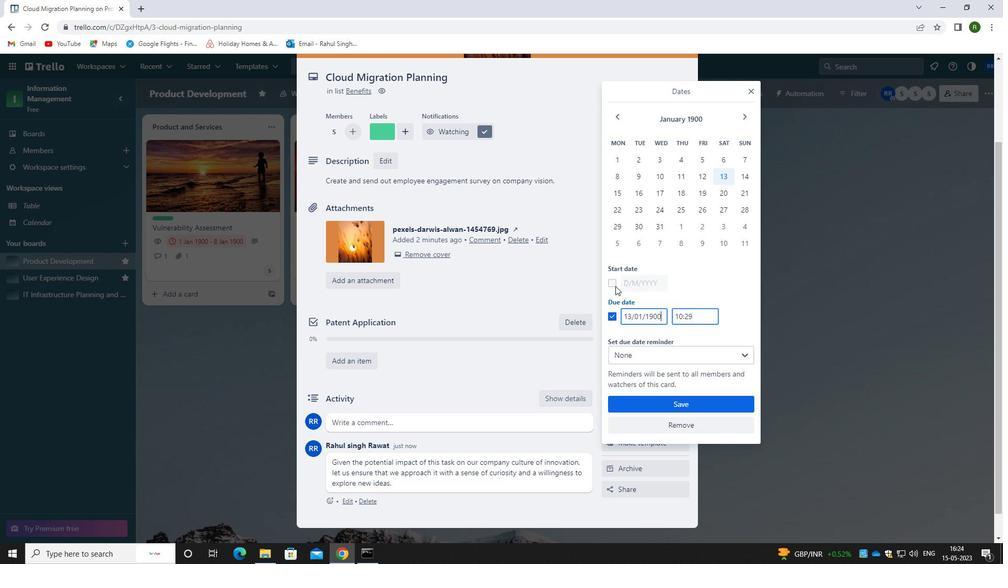 
Action: Mouse pressed left at (612, 281)
Screenshot: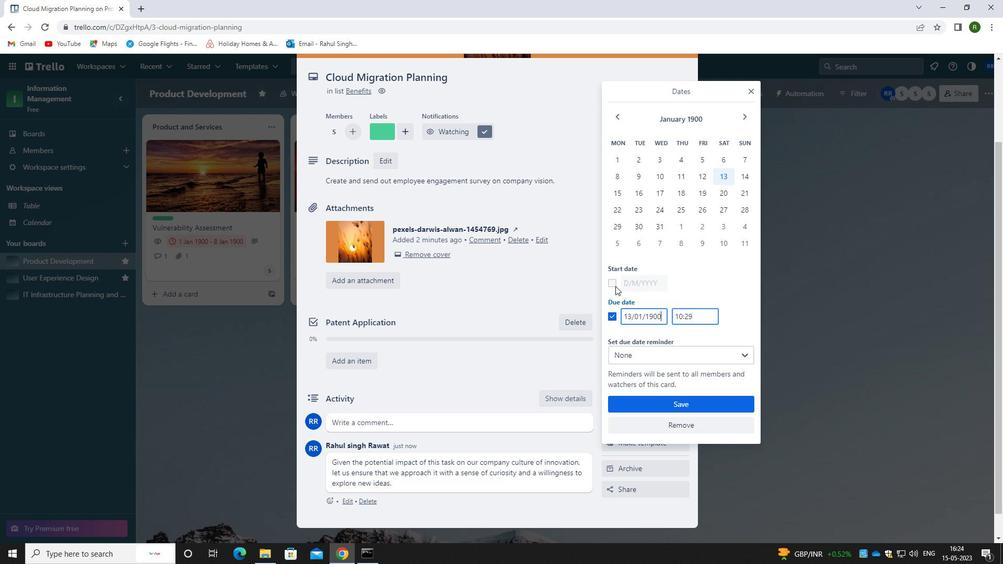 
Action: Mouse moved to (660, 283)
Screenshot: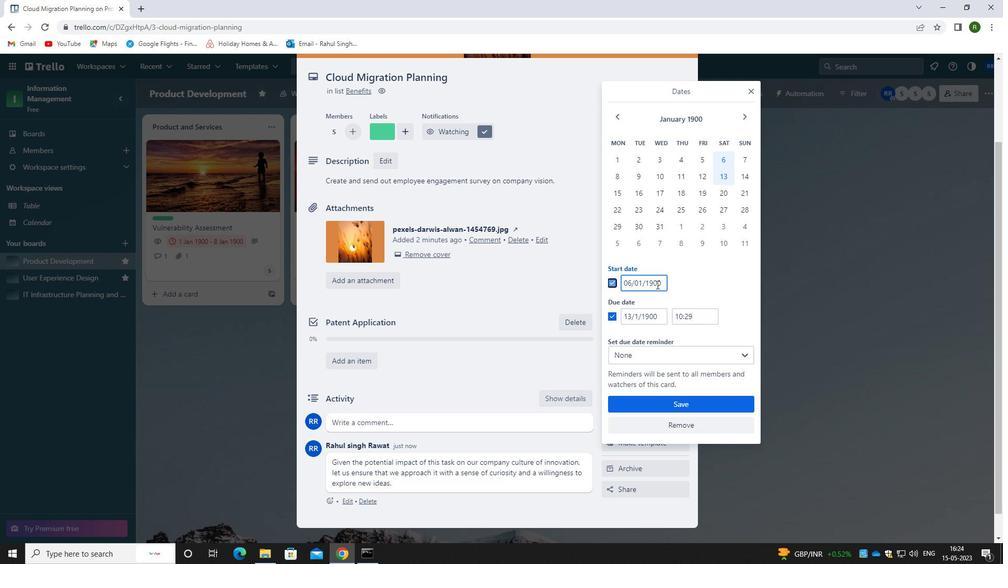 
Action: Mouse pressed left at (660, 283)
Screenshot: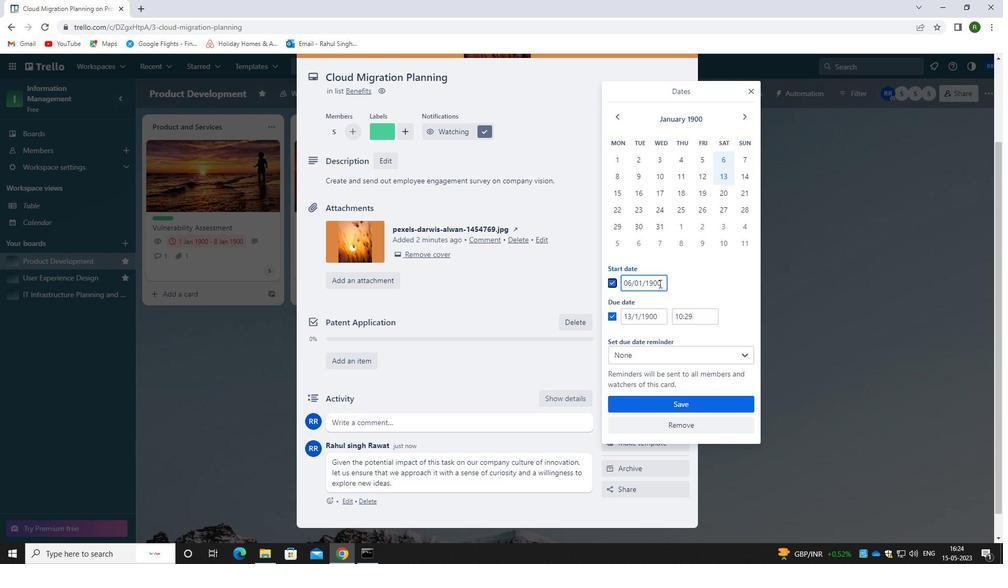 
Action: Mouse moved to (619, 283)
Screenshot: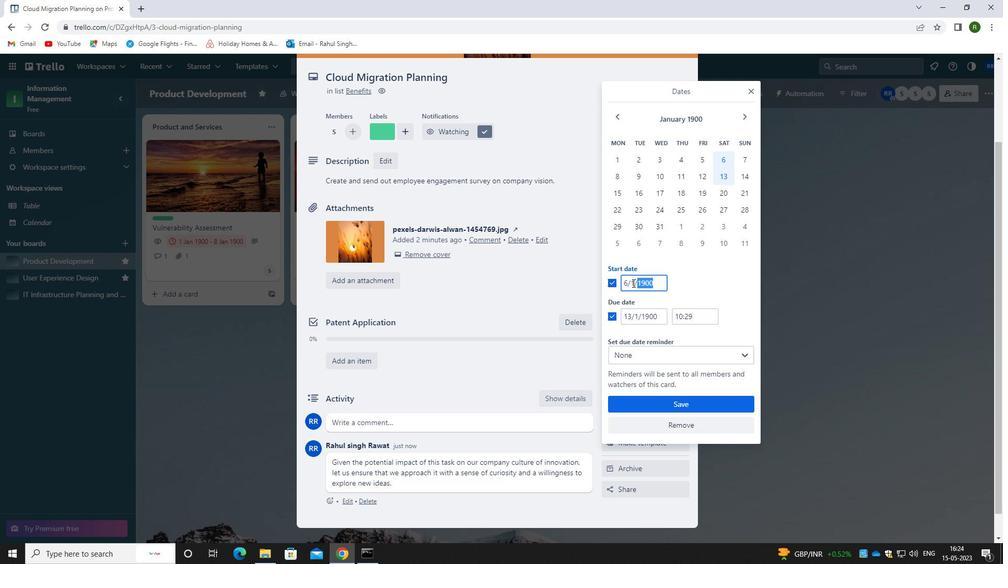 
Action: Key pressed 07/1/1900
Screenshot: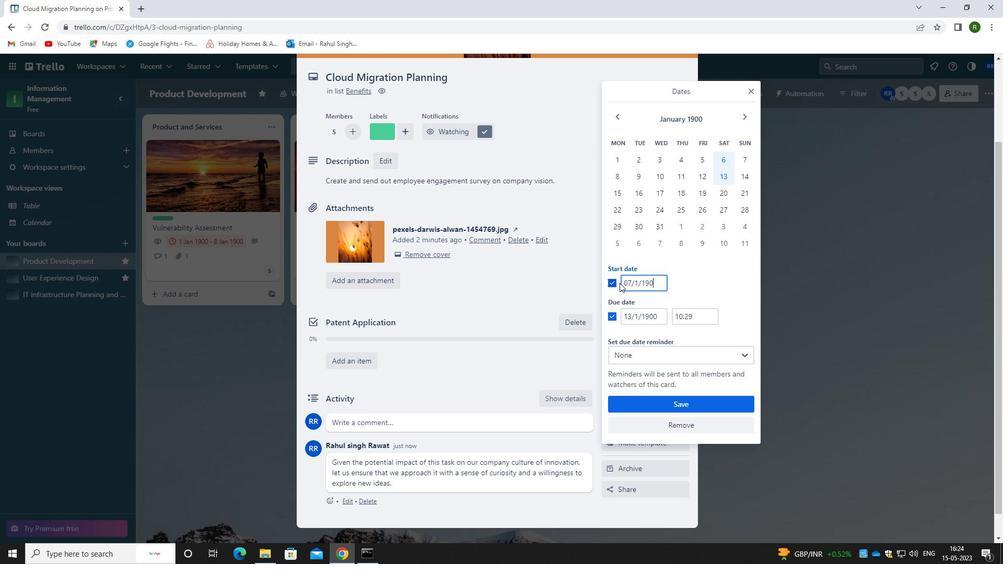 
Action: Mouse moved to (664, 318)
Screenshot: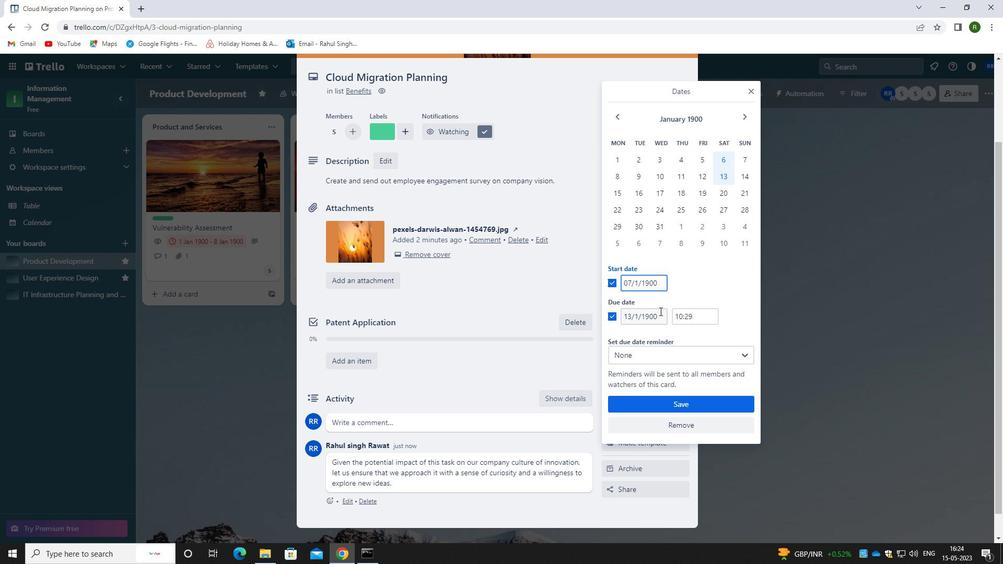 
Action: Mouse pressed left at (664, 318)
Screenshot: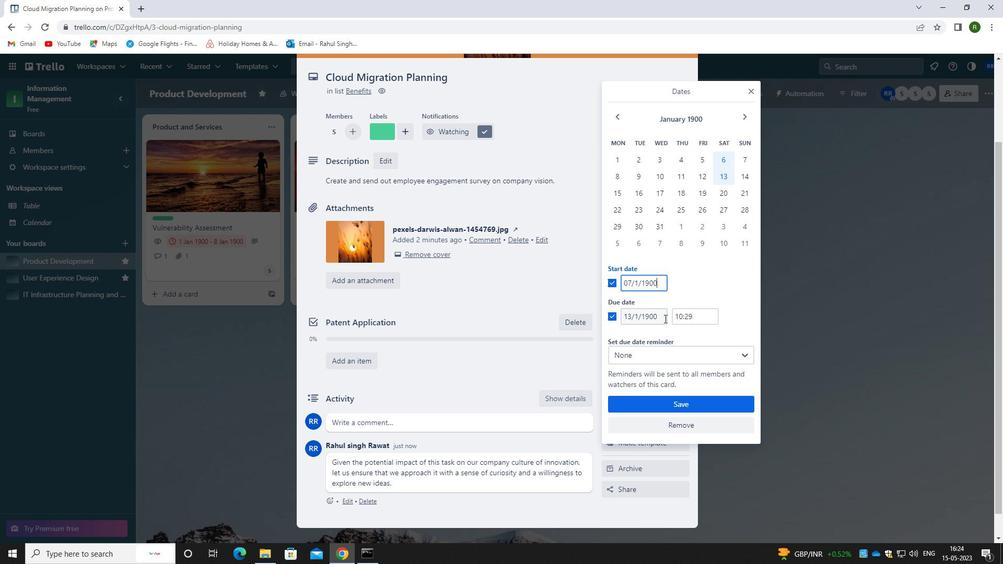 
Action: Mouse moved to (590, 319)
Screenshot: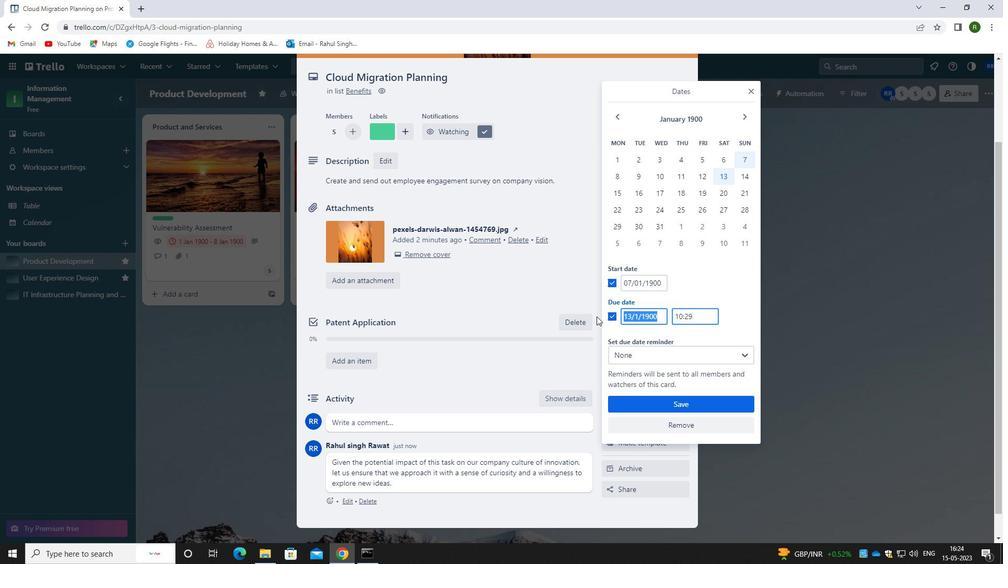 
Action: Key pressed 14/1/1900
Screenshot: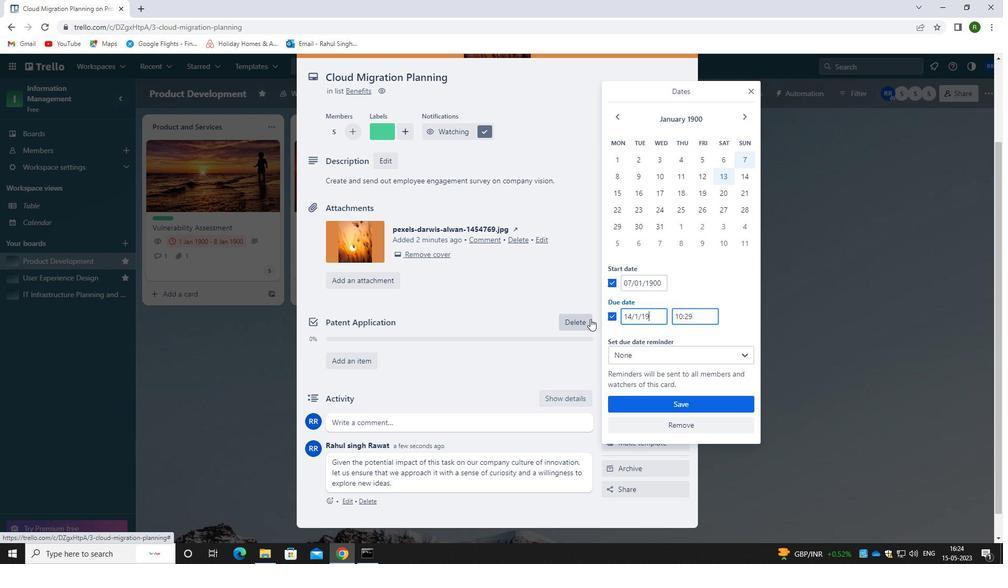 
Action: Mouse moved to (702, 405)
Screenshot: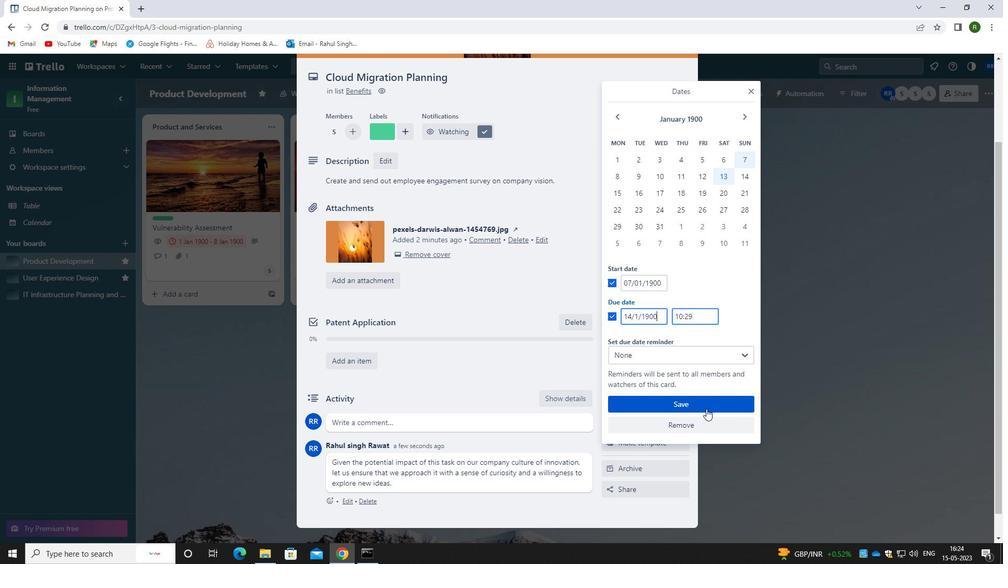 
Action: Mouse pressed left at (702, 405)
Screenshot: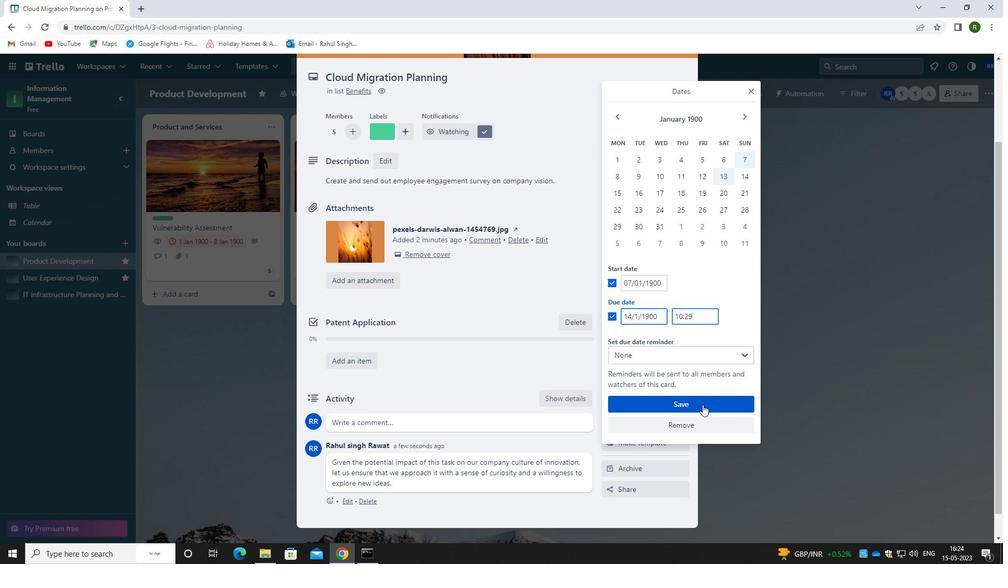 
Action: Mouse moved to (518, 382)
Screenshot: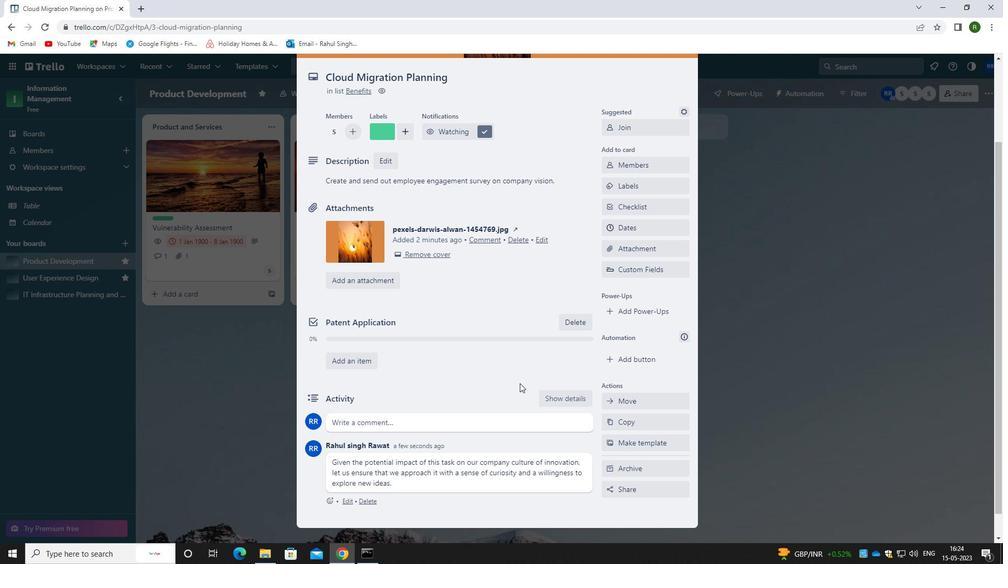 
Action: Mouse pressed left at (518, 382)
Screenshot: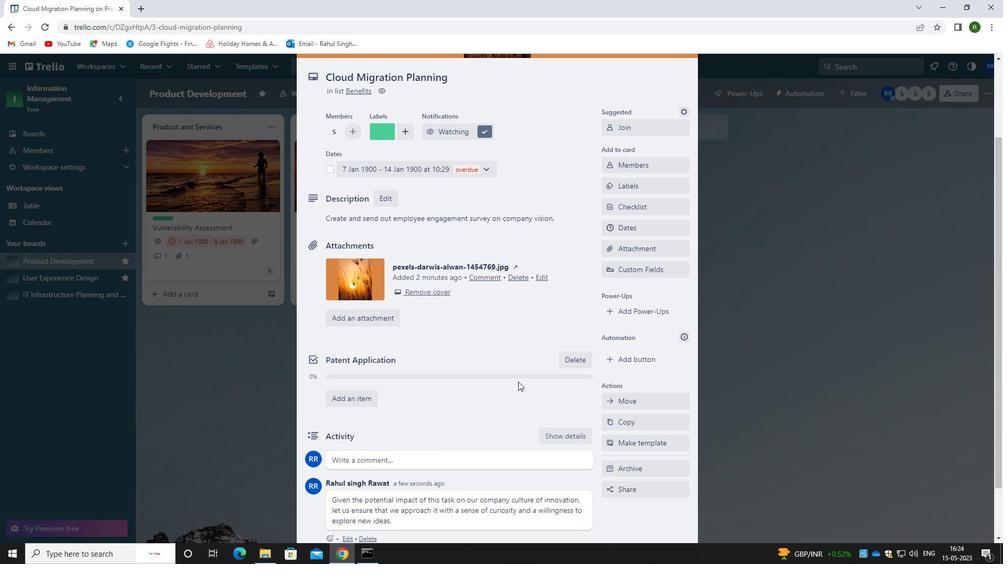
Action: Mouse moved to (517, 382)
Screenshot: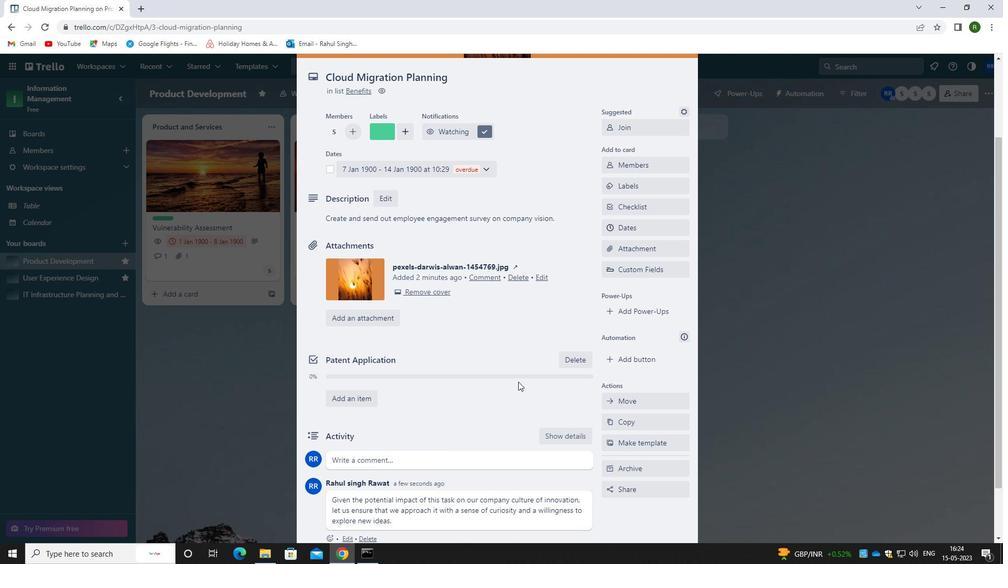 
